 Task: Start in the project CometTech the sprint 'Code Cowboys', with a duration of 2 weeks. Start in the project CometTech the sprint 'Code Cowboys', with a duration of 1 week. Start in the project CometTech the sprint 'Code Cowboys', with a duration of 3 weeks
Action: Mouse moved to (182, 50)
Screenshot: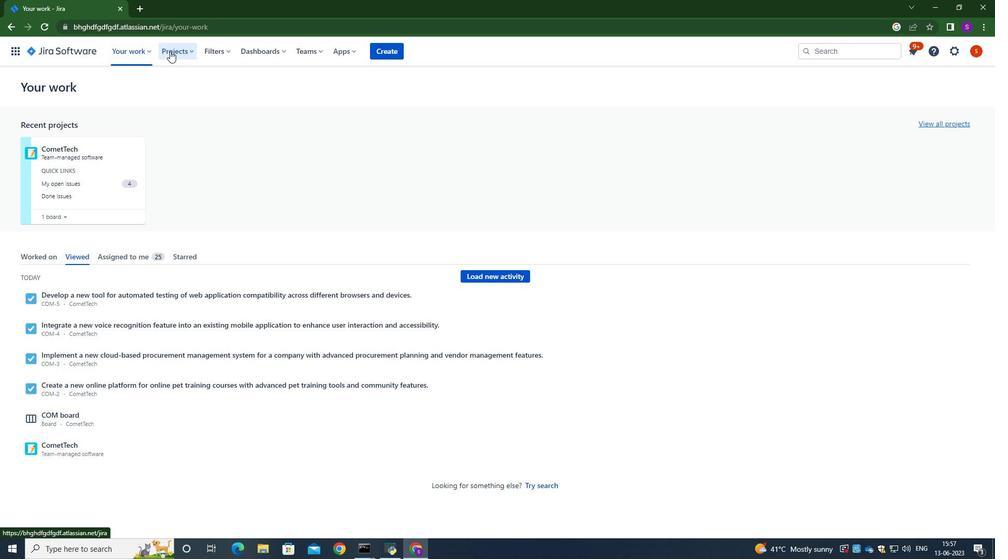 
Action: Mouse pressed left at (182, 50)
Screenshot: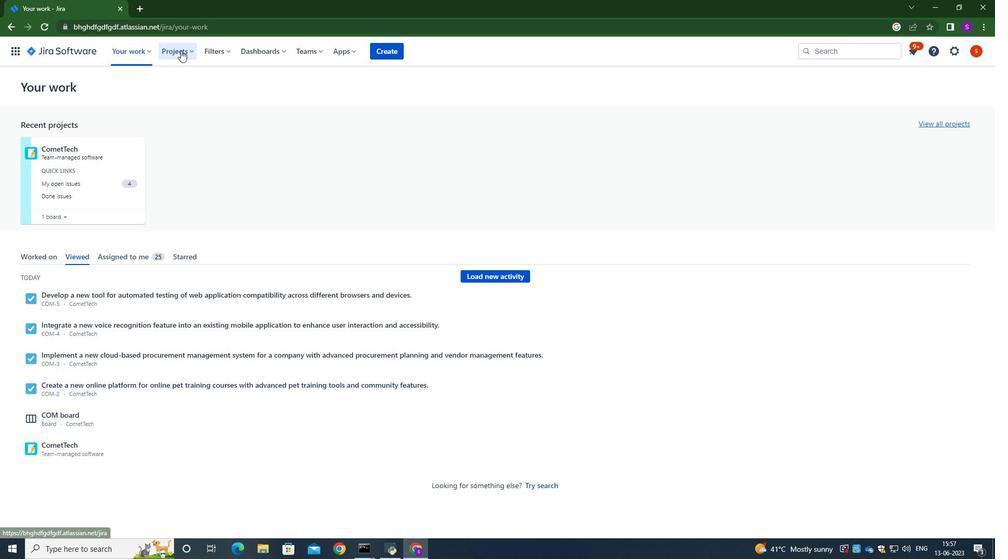 
Action: Mouse moved to (183, 99)
Screenshot: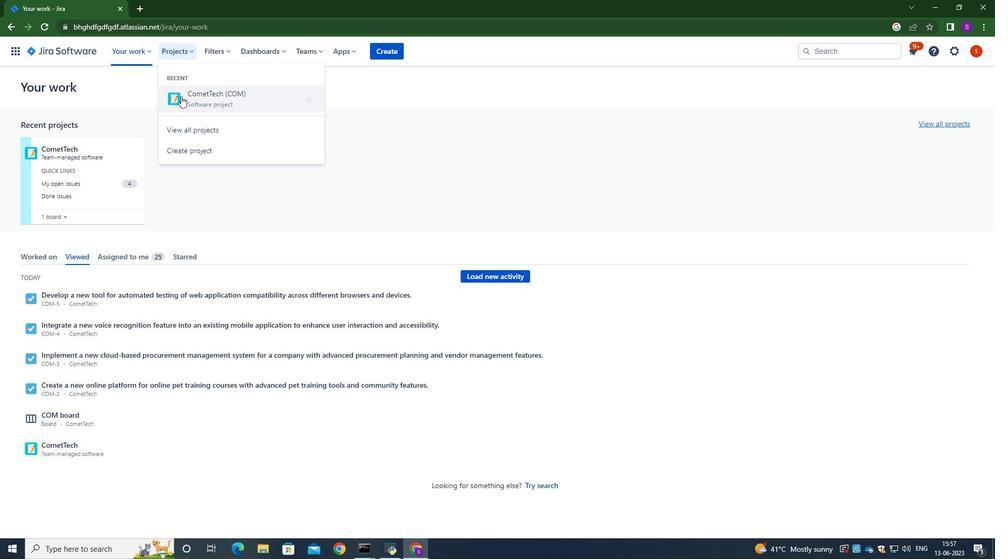 
Action: Mouse pressed left at (183, 99)
Screenshot: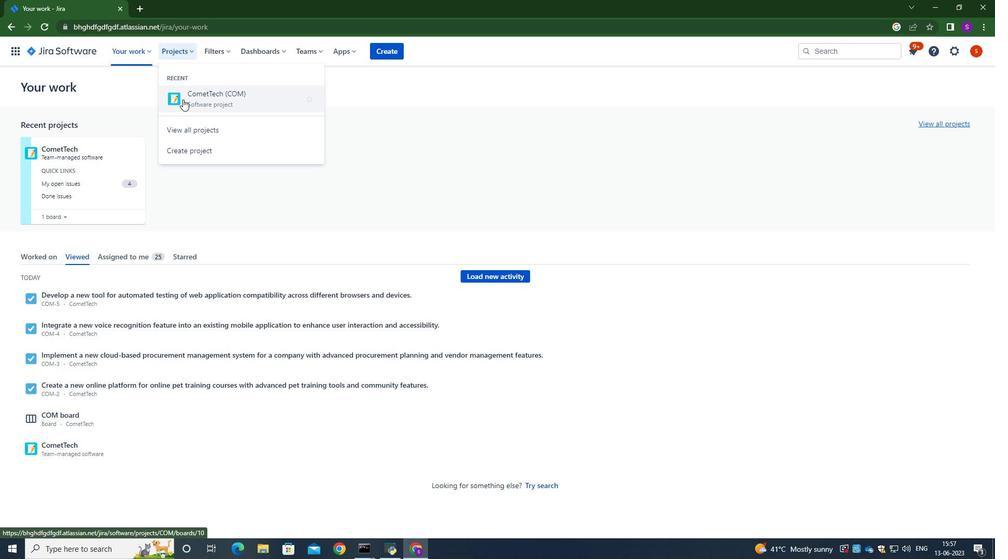 
Action: Mouse moved to (61, 155)
Screenshot: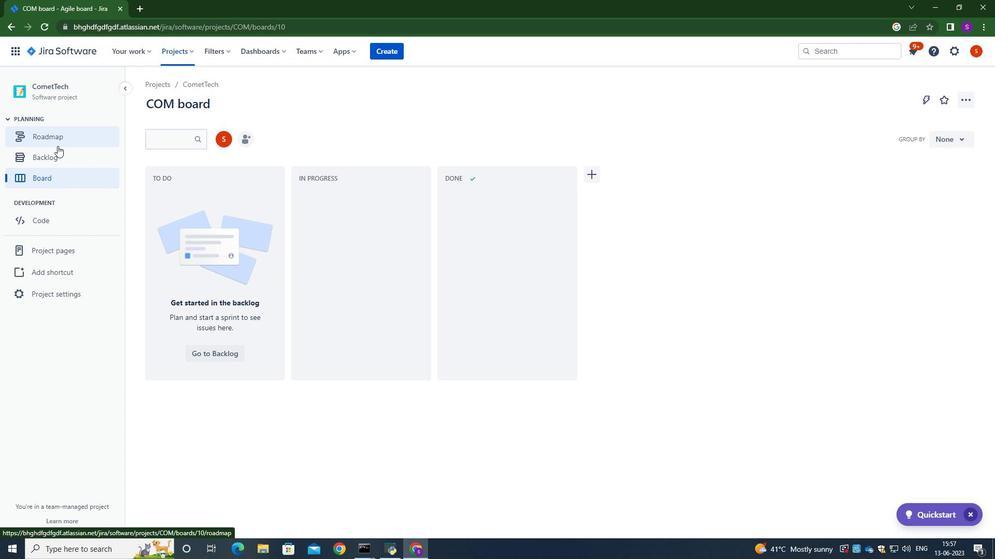 
Action: Mouse pressed left at (61, 155)
Screenshot: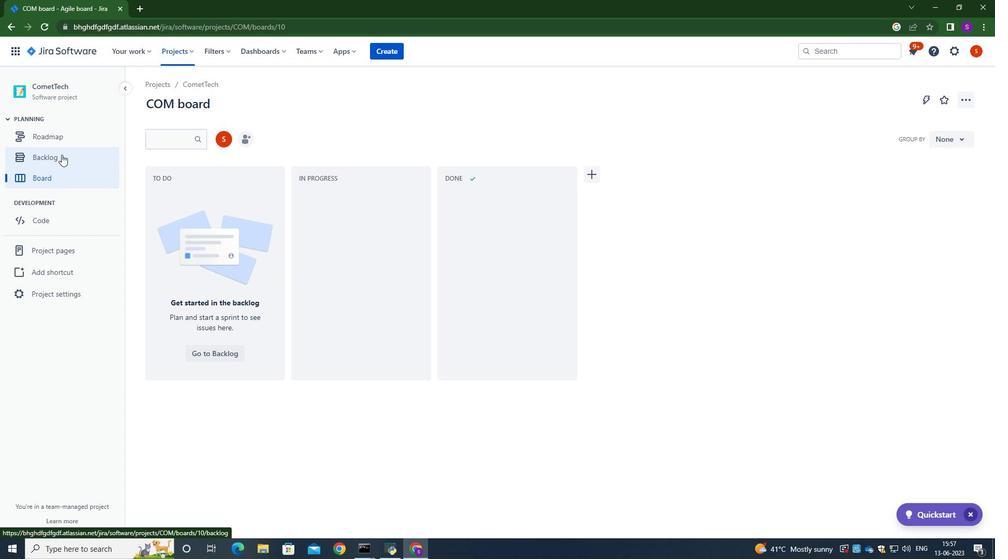 
Action: Mouse moved to (325, 178)
Screenshot: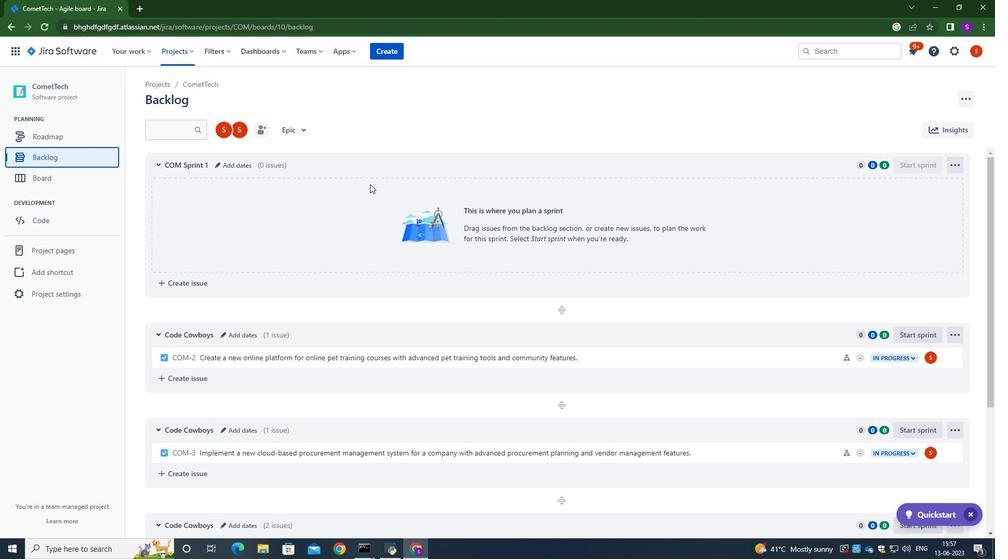 
Action: Mouse scrolled (325, 177) with delta (0, 0)
Screenshot: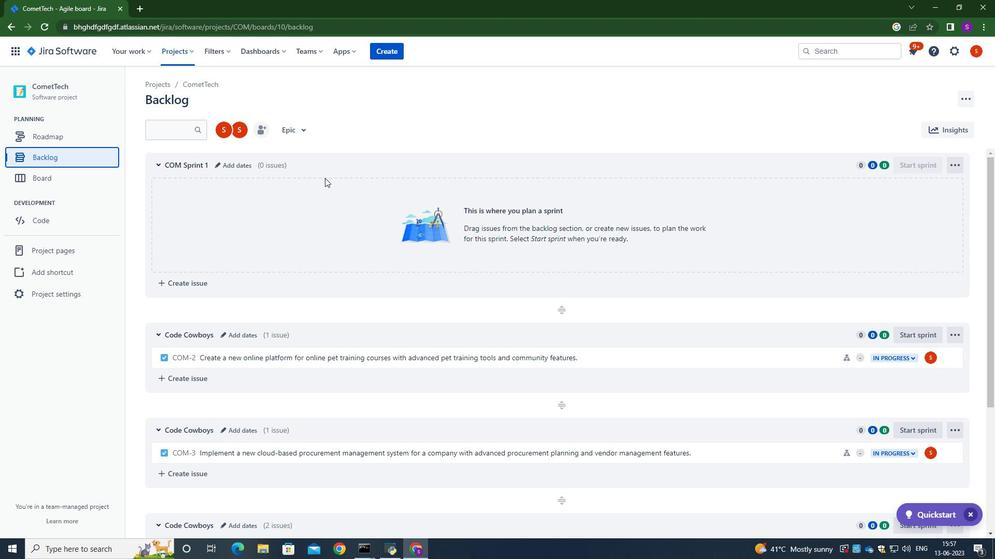 
Action: Mouse scrolled (325, 177) with delta (0, 0)
Screenshot: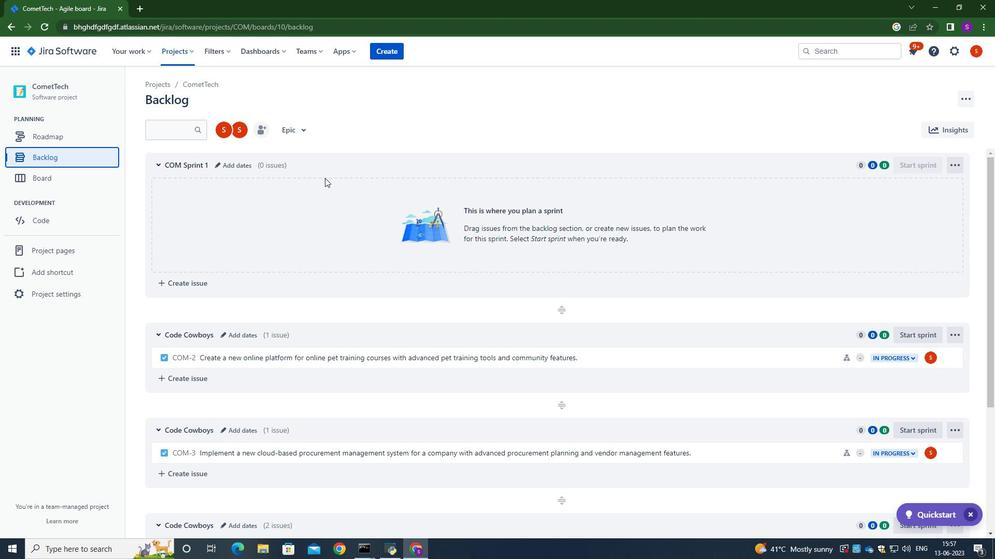 
Action: Mouse scrolled (325, 177) with delta (0, 0)
Screenshot: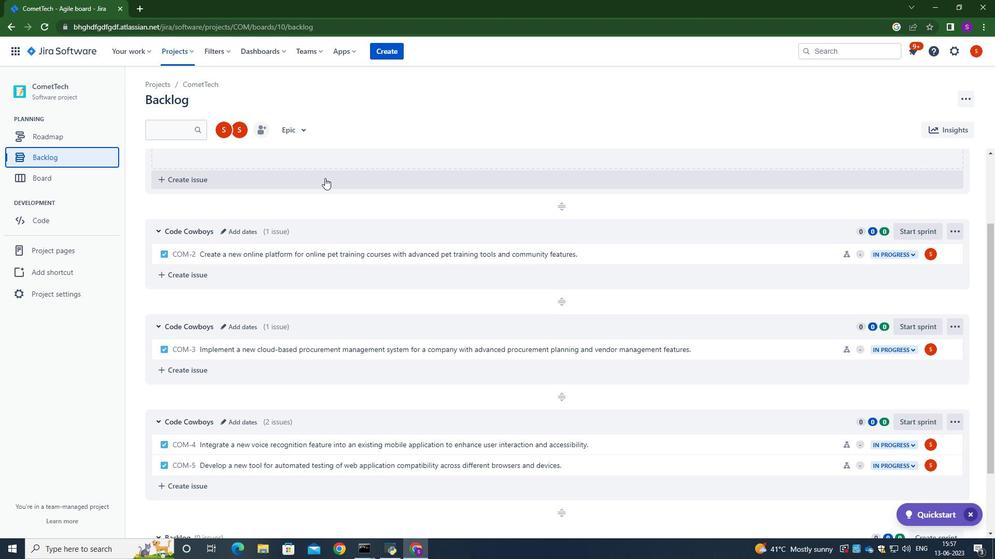 
Action: Mouse moved to (950, 183)
Screenshot: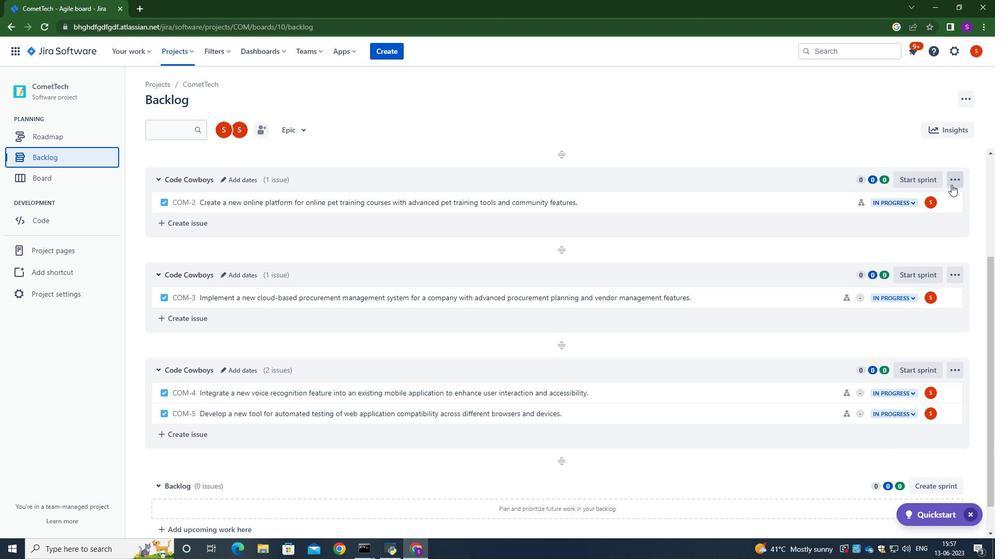
Action: Mouse pressed left at (950, 183)
Screenshot: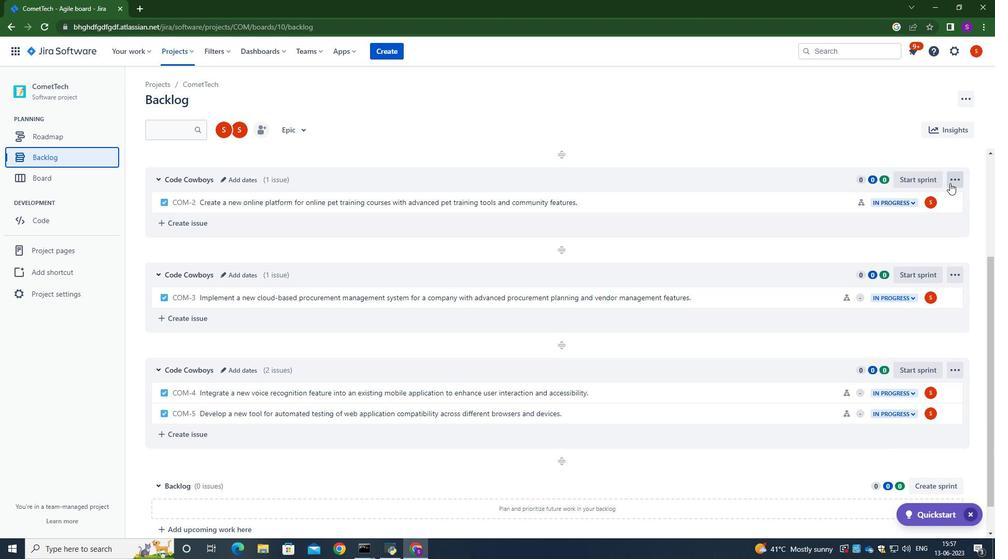 
Action: Mouse moved to (929, 245)
Screenshot: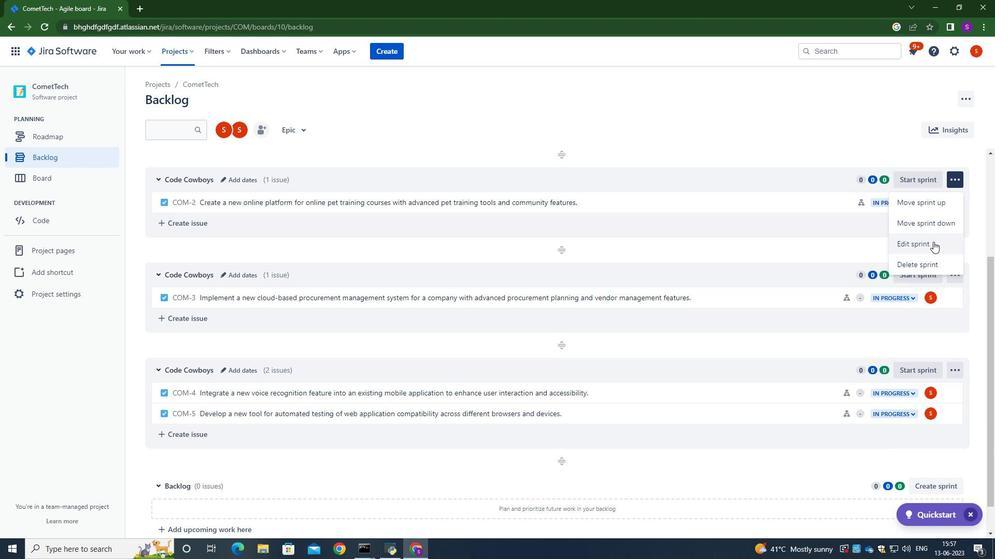 
Action: Mouse pressed left at (929, 245)
Screenshot: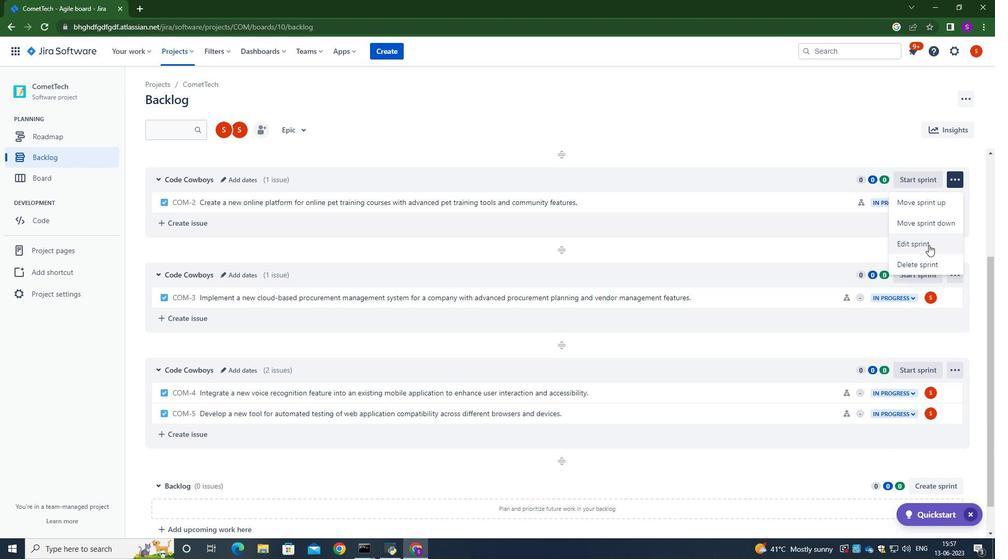 
Action: Mouse moved to (432, 166)
Screenshot: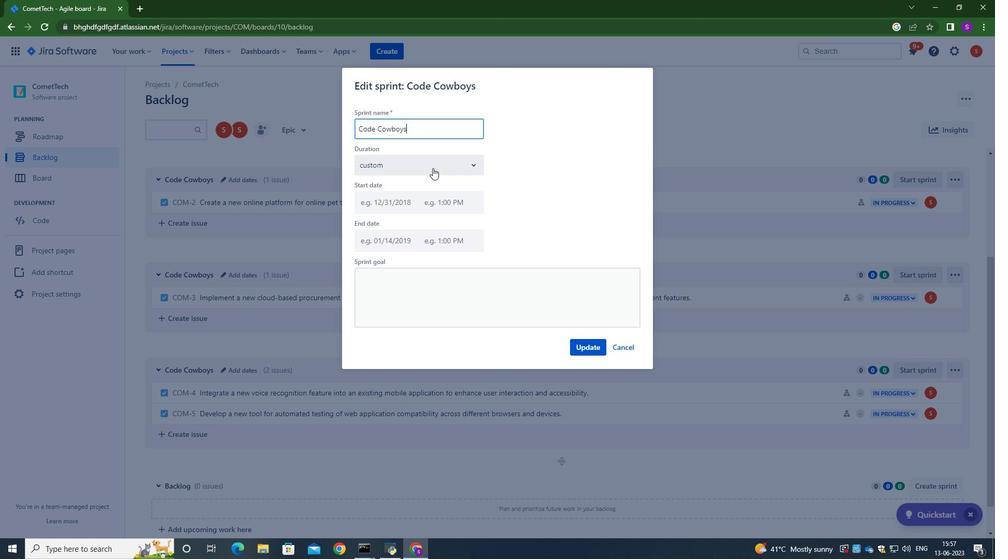 
Action: Mouse pressed left at (432, 166)
Screenshot: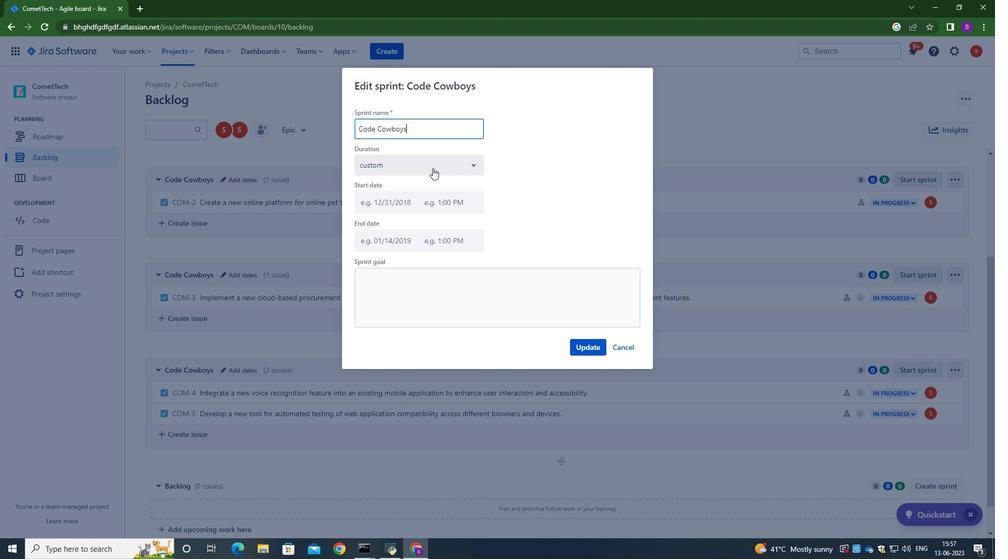
Action: Mouse moved to (422, 203)
Screenshot: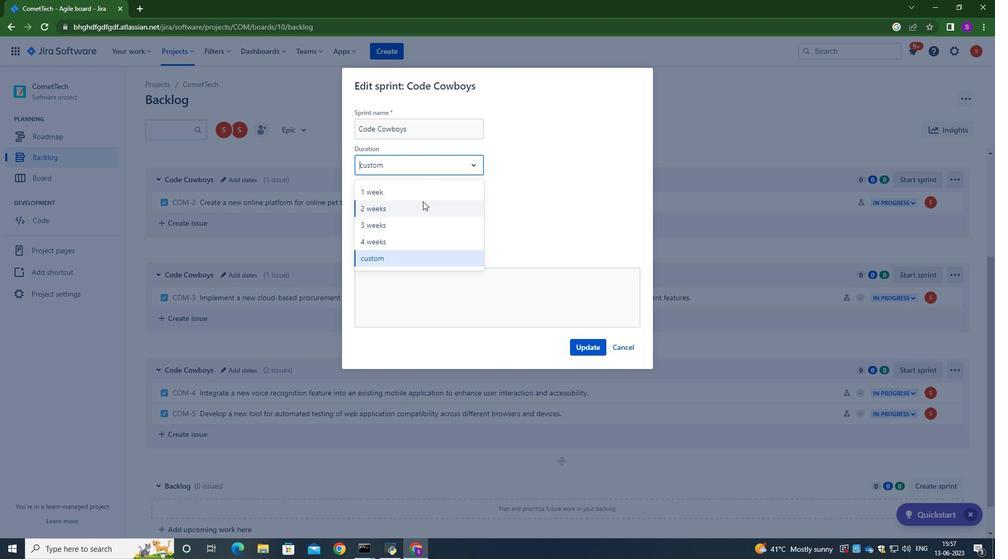 
Action: Mouse pressed left at (422, 203)
Screenshot: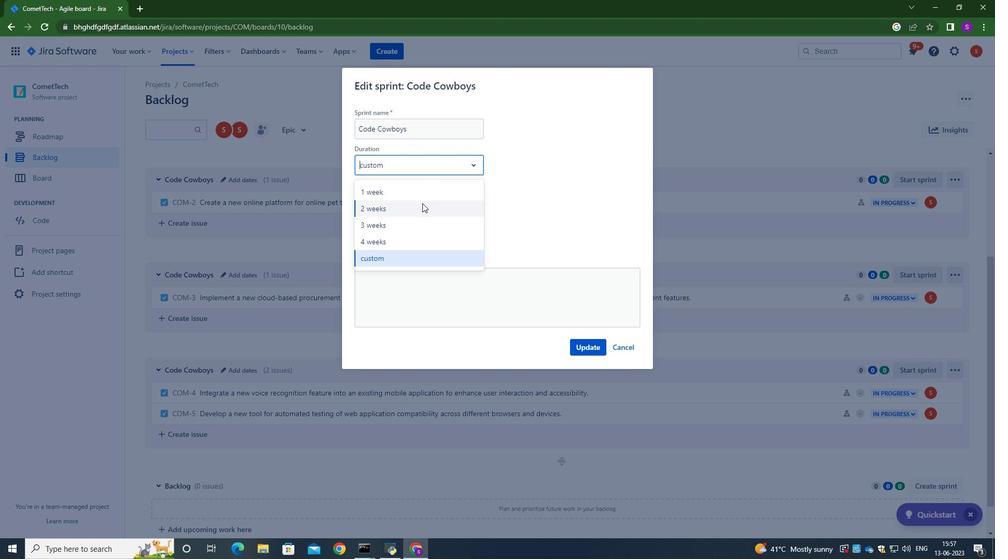 
Action: Mouse moved to (592, 347)
Screenshot: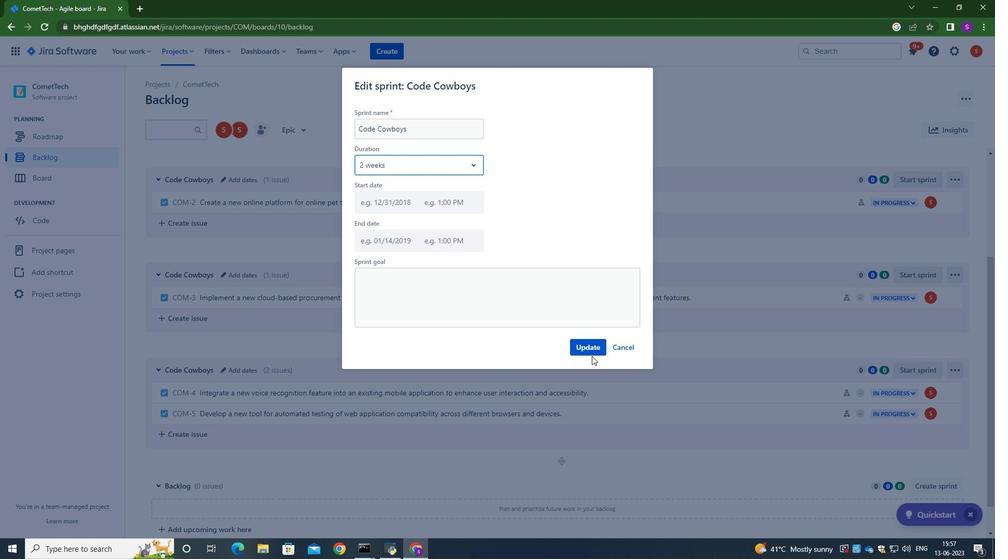 
Action: Mouse pressed left at (592, 347)
Screenshot: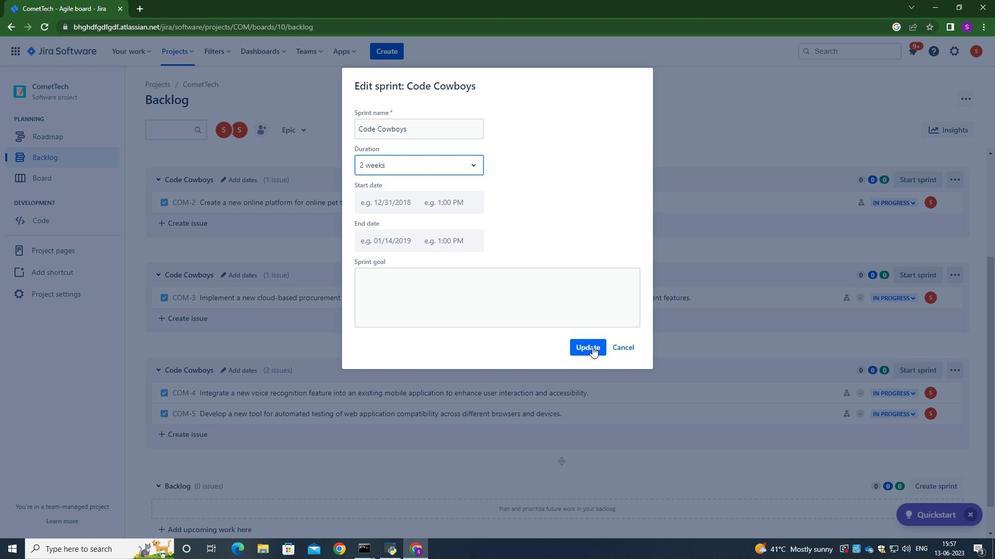 
Action: Mouse moved to (710, 232)
Screenshot: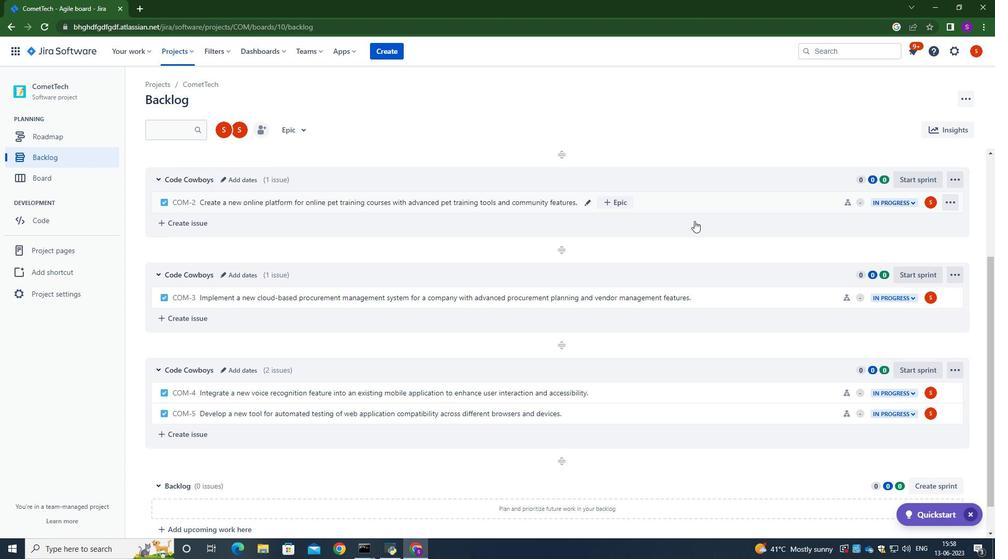 
Action: Mouse scrolled (710, 231) with delta (0, 0)
Screenshot: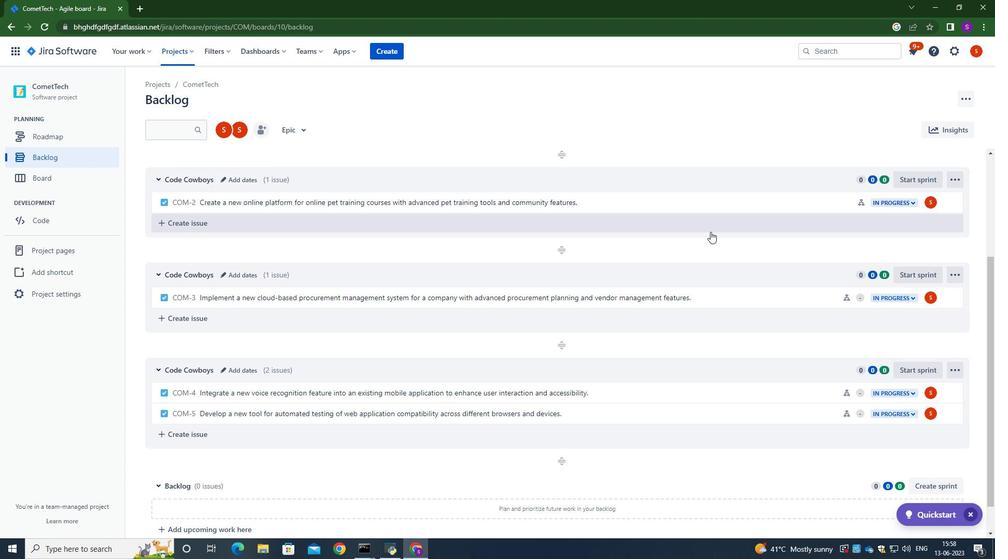 
Action: Mouse scrolled (710, 231) with delta (0, 0)
Screenshot: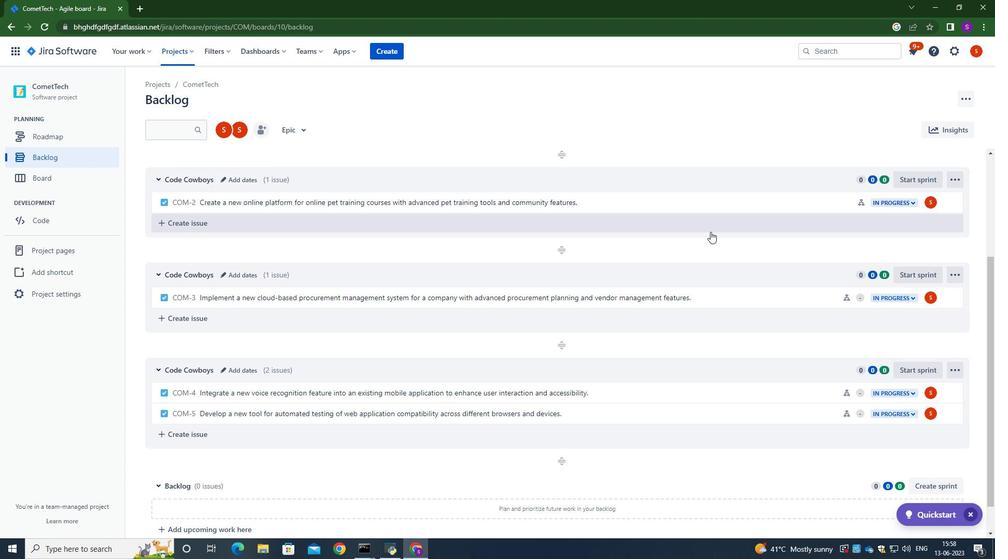 
Action: Mouse moved to (953, 243)
Screenshot: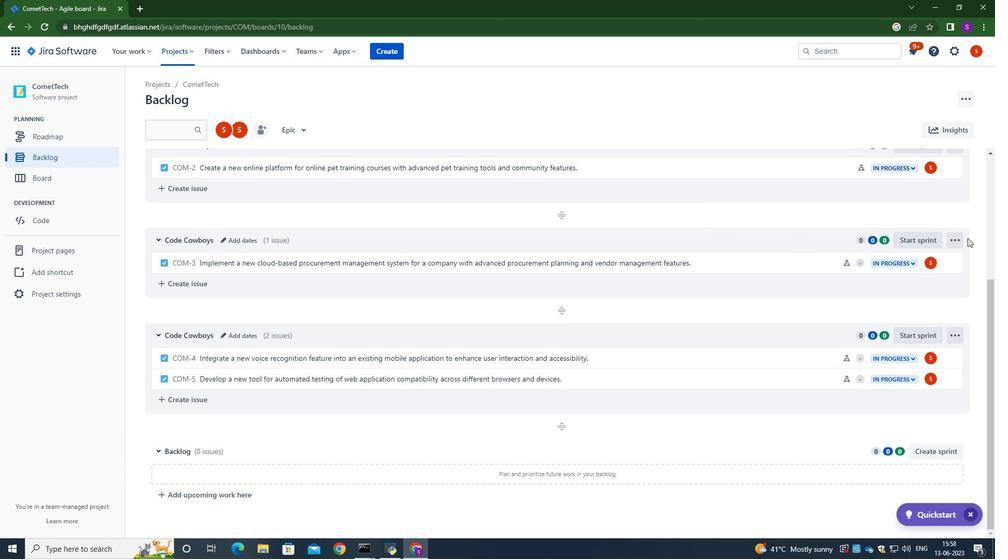 
Action: Mouse pressed left at (953, 243)
Screenshot: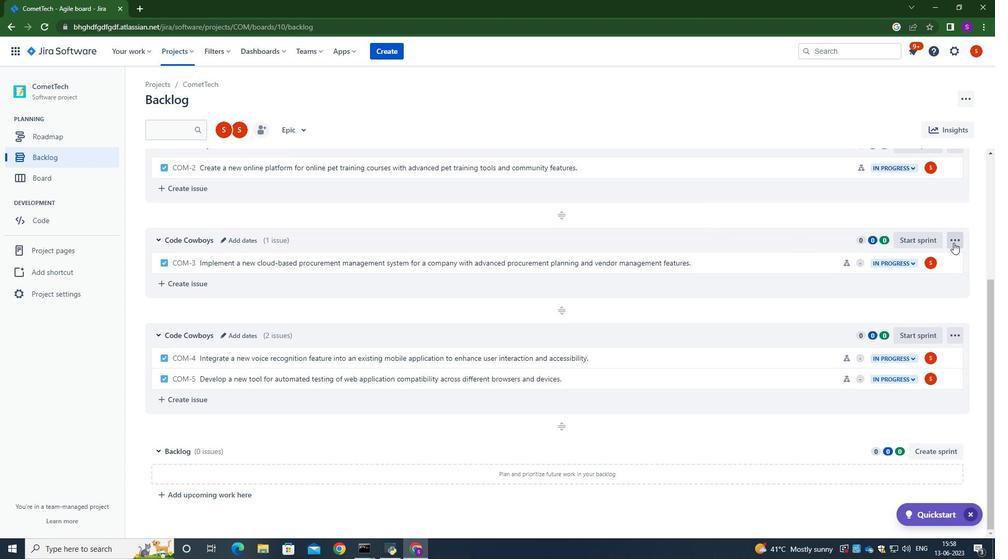 
Action: Mouse moved to (844, 208)
Screenshot: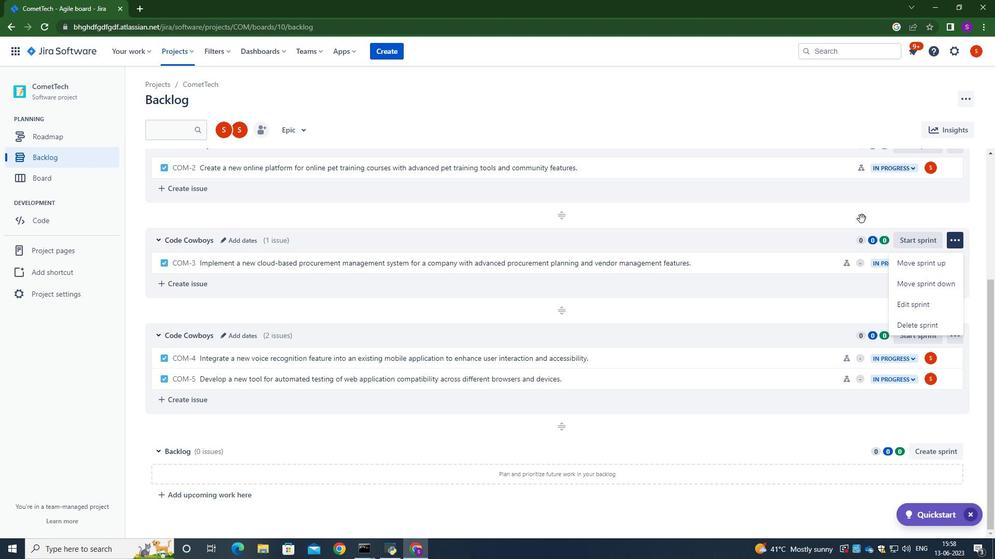 
Action: Mouse pressed left at (844, 208)
Screenshot: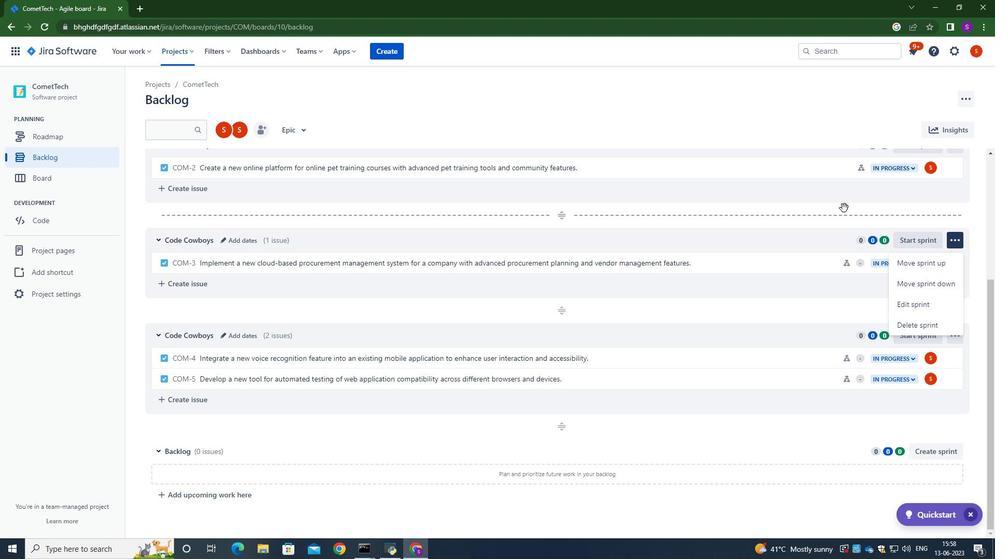 
Action: Mouse moved to (905, 207)
Screenshot: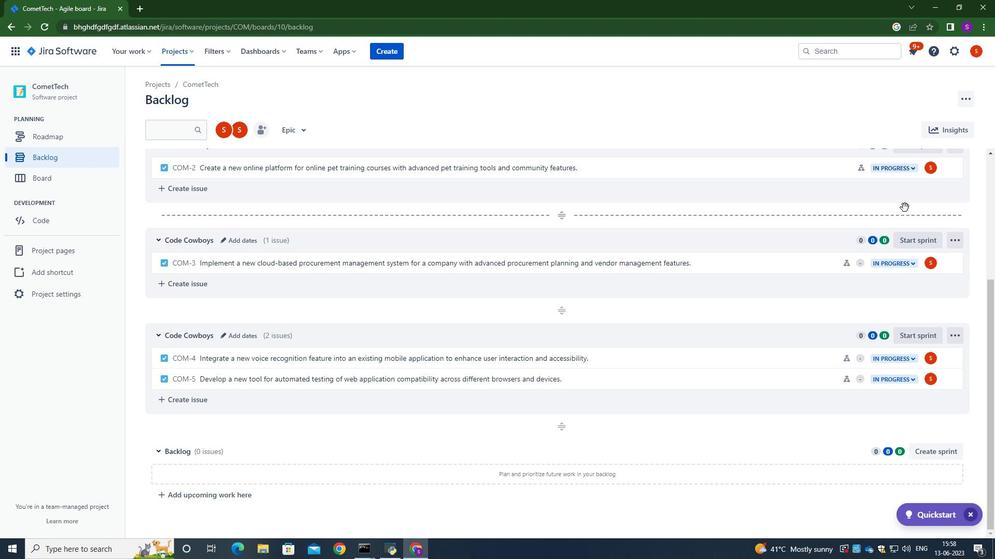 
Action: Mouse scrolled (905, 208) with delta (0, 0)
Screenshot: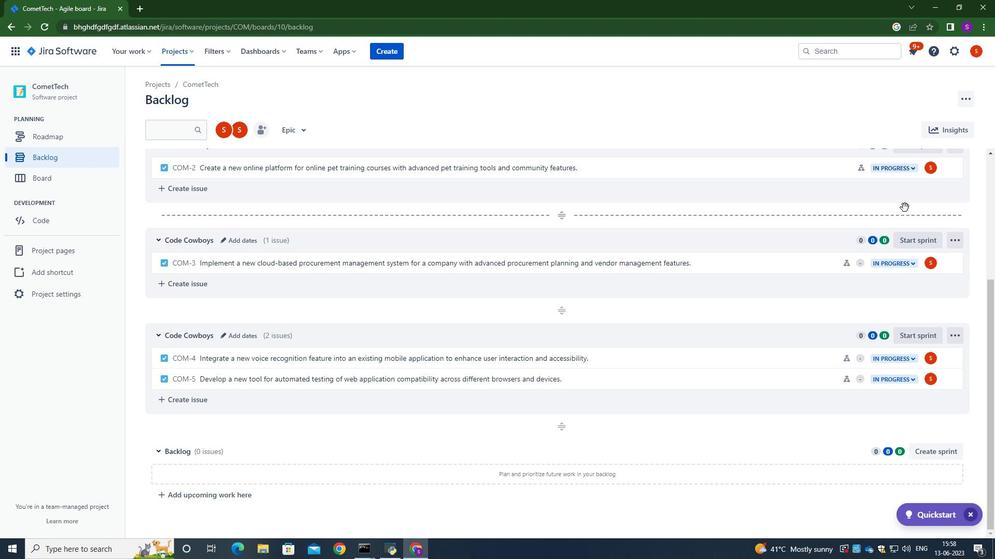 
Action: Mouse scrolled (905, 208) with delta (0, 0)
Screenshot: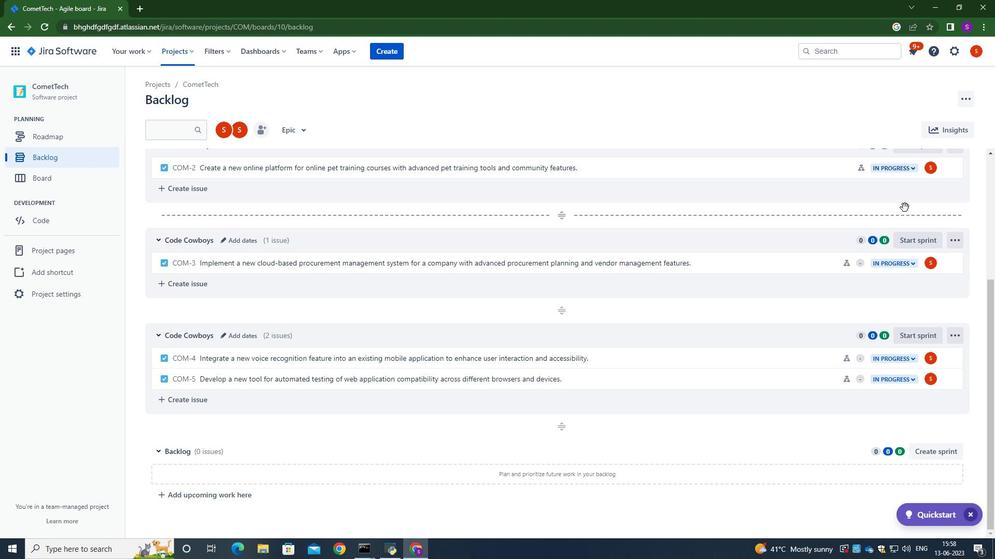 
Action: Mouse scrolled (905, 208) with delta (0, 0)
Screenshot: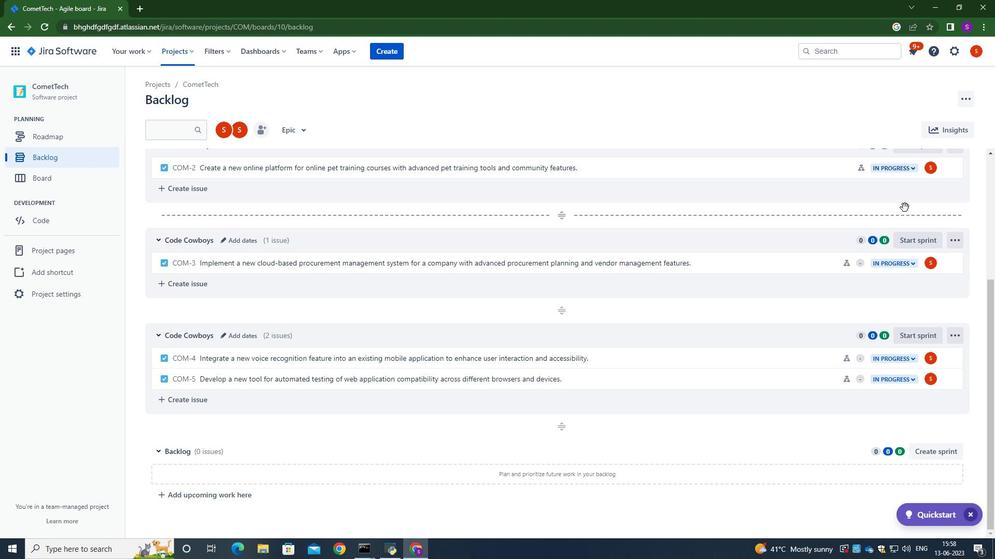 
Action: Mouse moved to (955, 300)
Screenshot: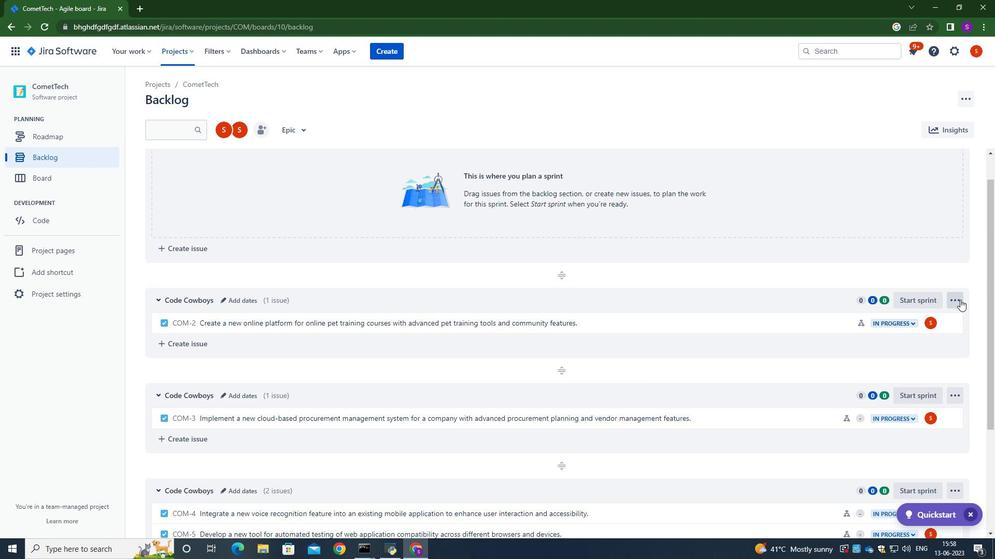 
Action: Mouse pressed left at (955, 300)
Screenshot: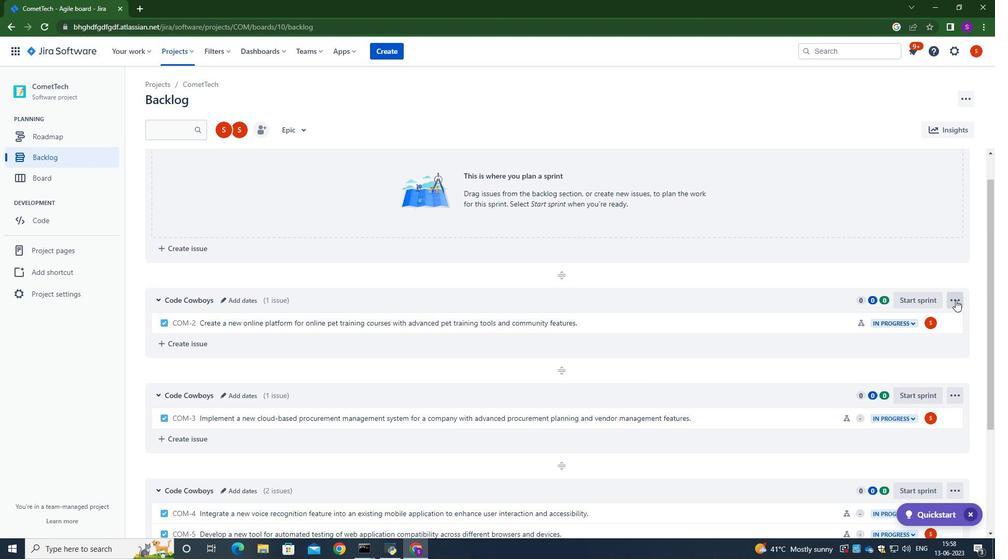 
Action: Mouse moved to (924, 368)
Screenshot: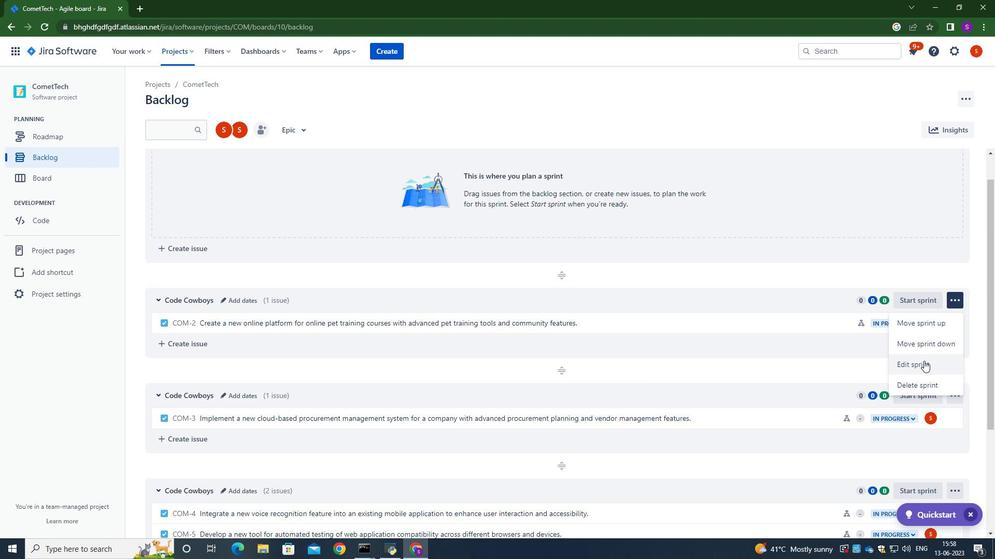 
Action: Mouse pressed left at (924, 368)
Screenshot: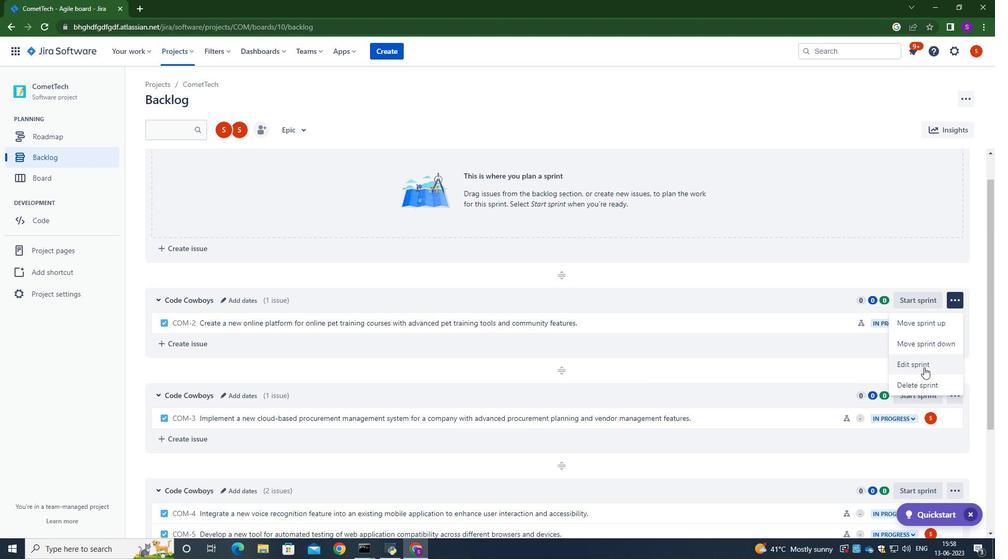 
Action: Mouse moved to (412, 165)
Screenshot: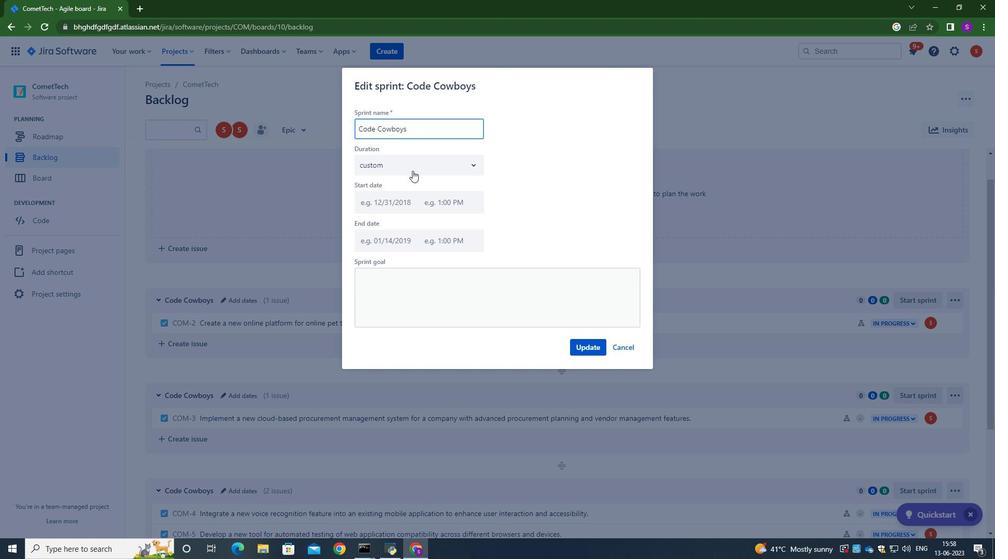 
Action: Mouse pressed left at (412, 165)
Screenshot: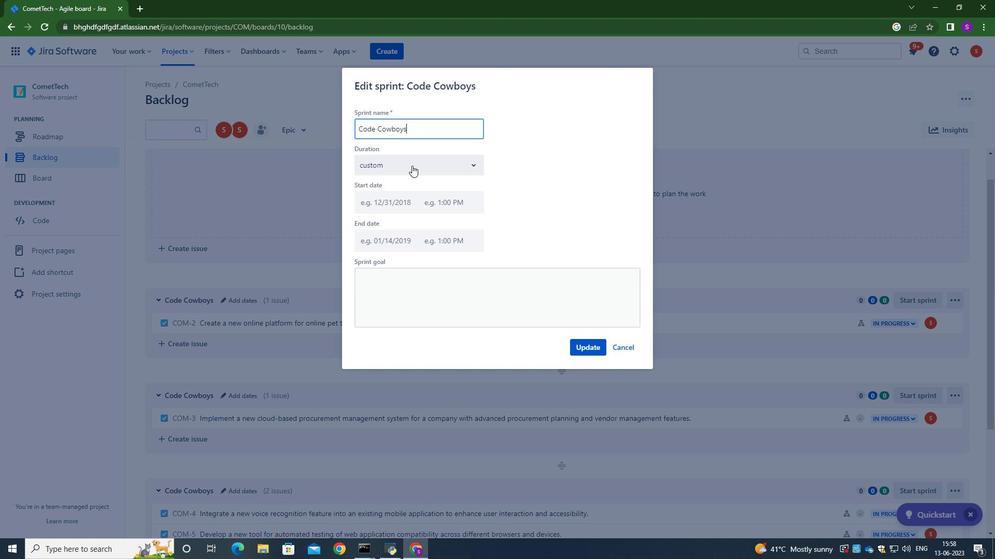 
Action: Mouse moved to (390, 208)
Screenshot: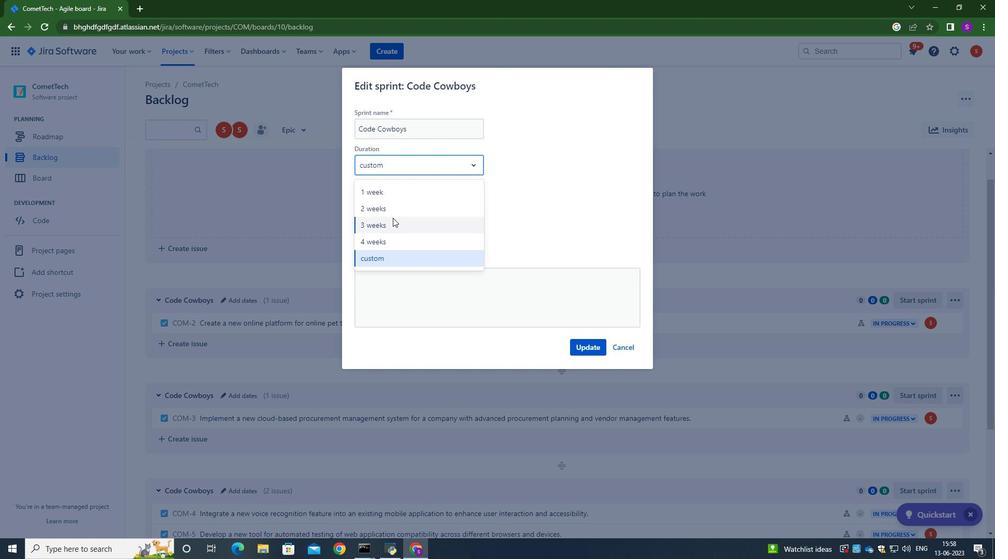 
Action: Mouse pressed left at (390, 208)
Screenshot: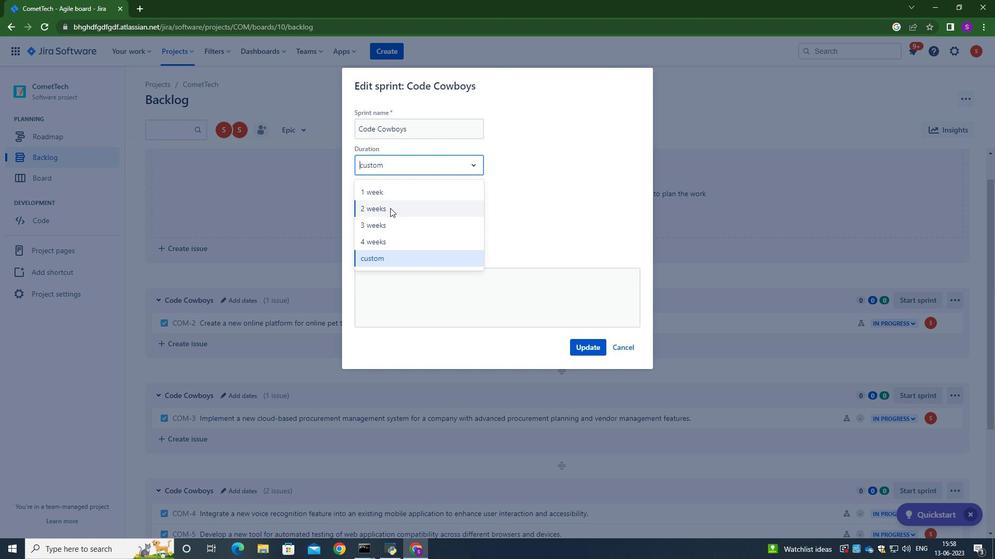 
Action: Mouse moved to (583, 348)
Screenshot: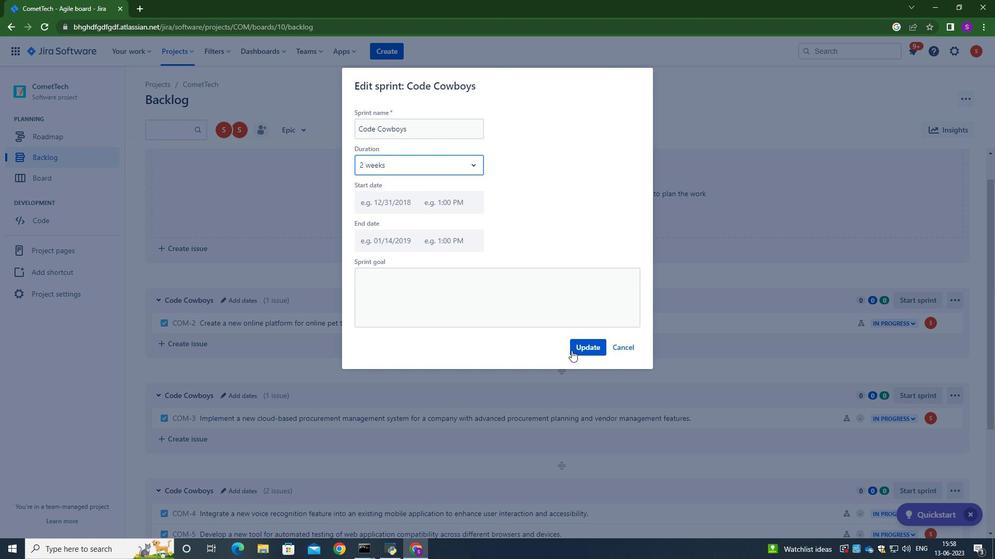 
Action: Mouse pressed left at (583, 348)
Screenshot: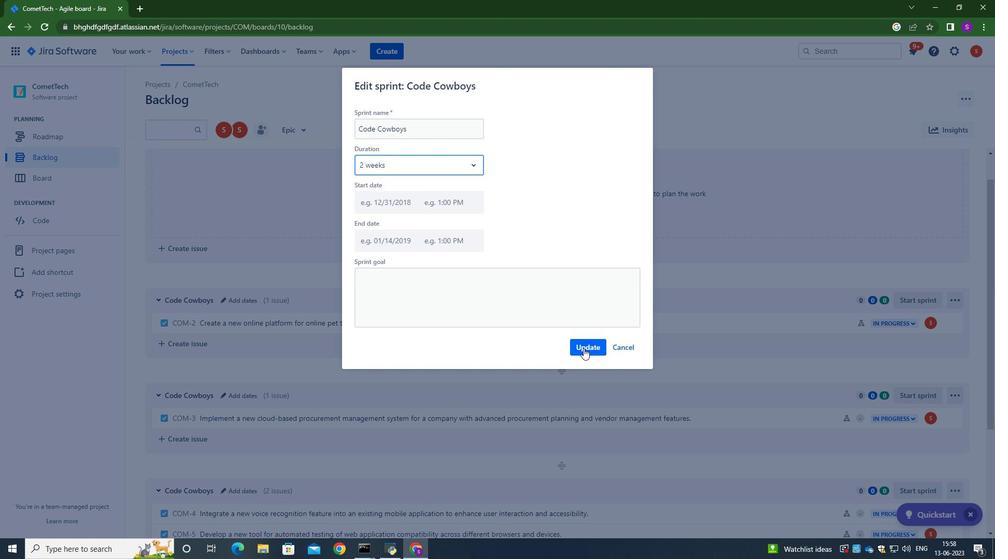 
Action: Mouse moved to (857, 341)
Screenshot: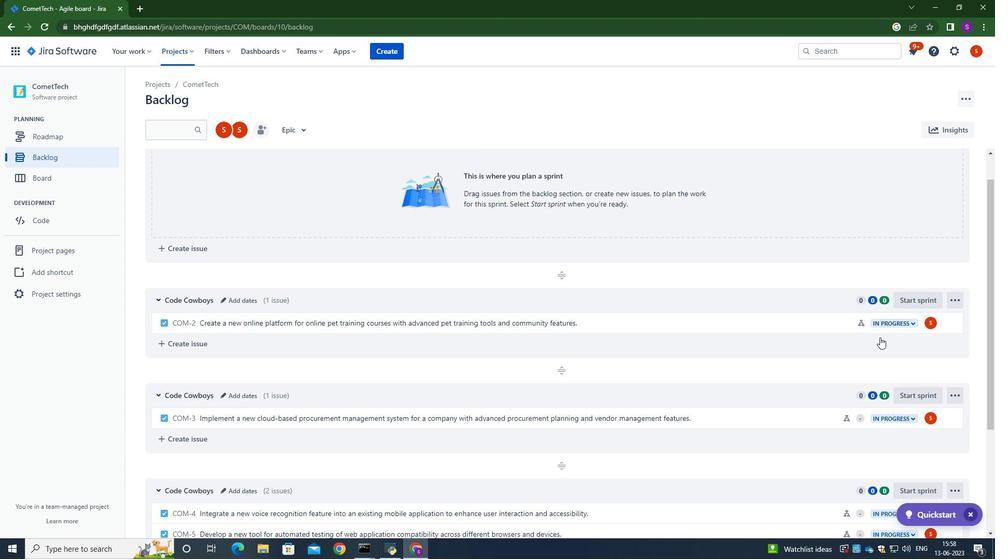 
Action: Mouse scrolled (857, 341) with delta (0, 0)
Screenshot: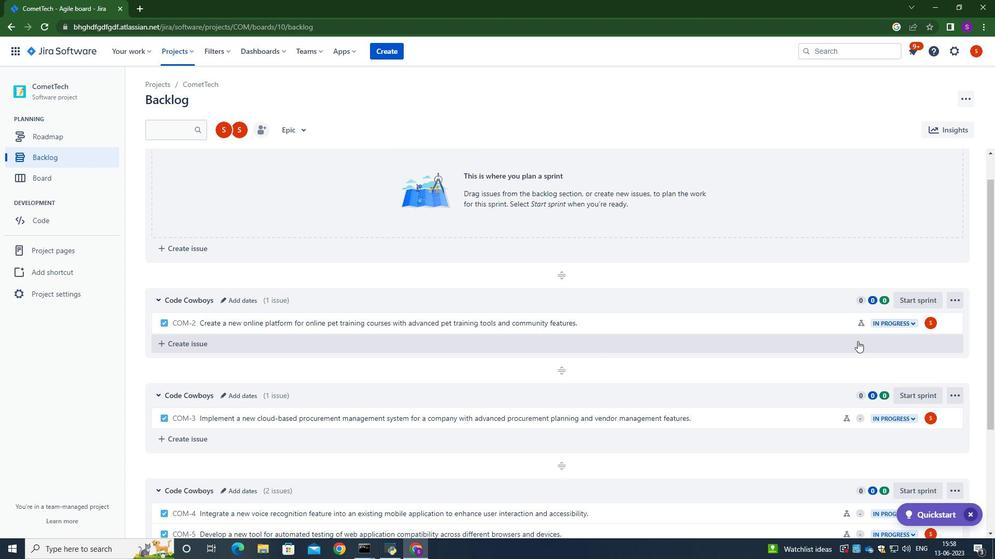 
Action: Mouse scrolled (857, 341) with delta (0, 0)
Screenshot: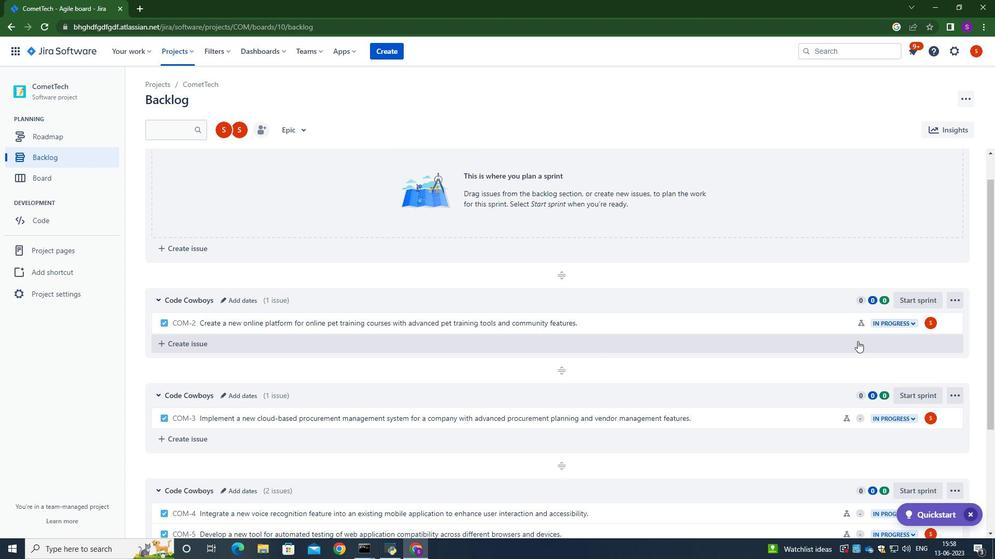 
Action: Mouse scrolled (857, 341) with delta (0, 0)
Screenshot: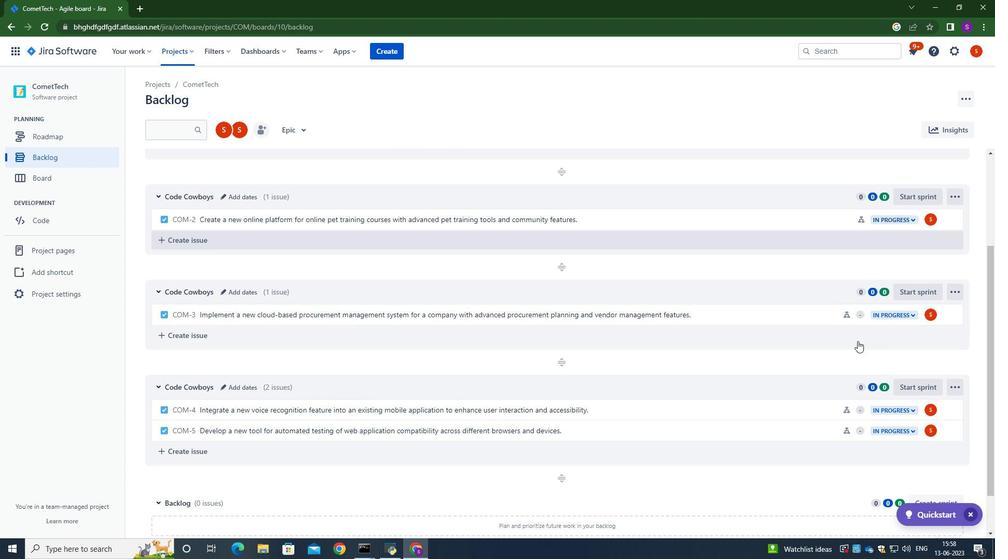 
Action: Mouse moved to (954, 245)
Screenshot: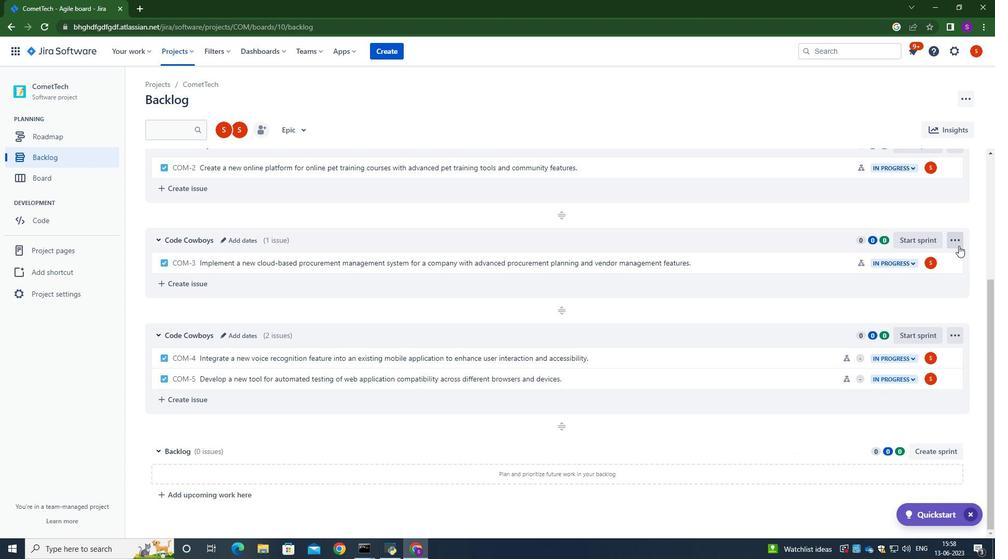 
Action: Mouse pressed left at (954, 245)
Screenshot: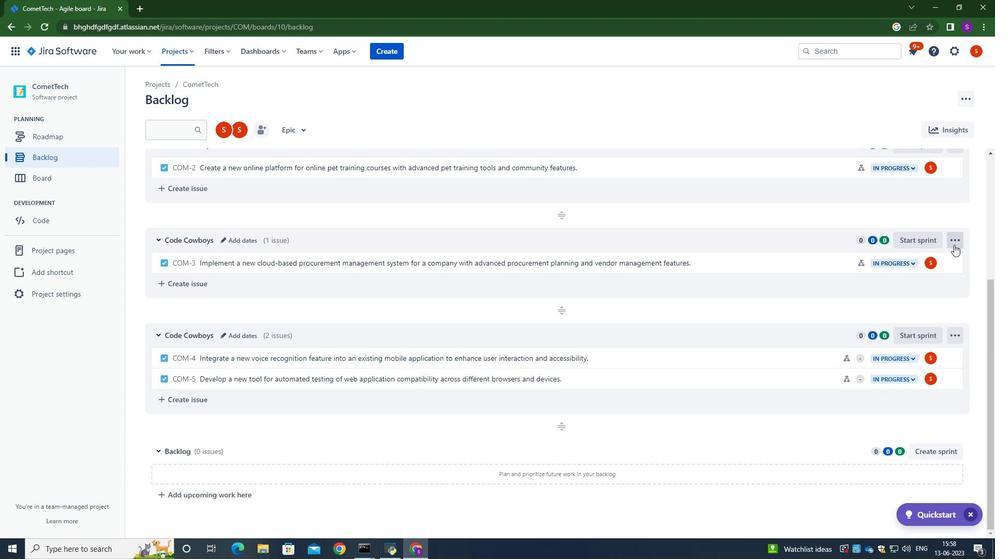 
Action: Mouse moved to (926, 305)
Screenshot: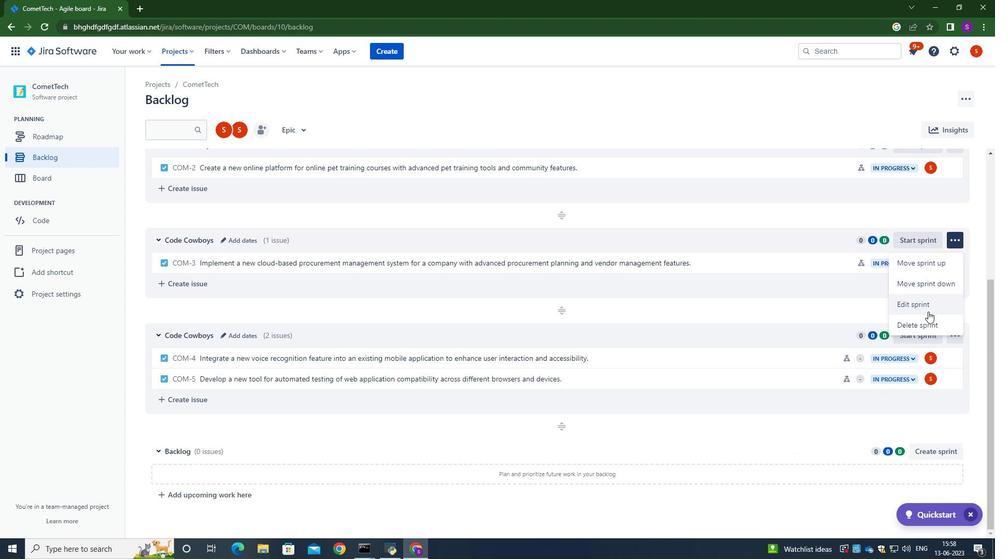 
Action: Mouse pressed left at (926, 305)
Screenshot: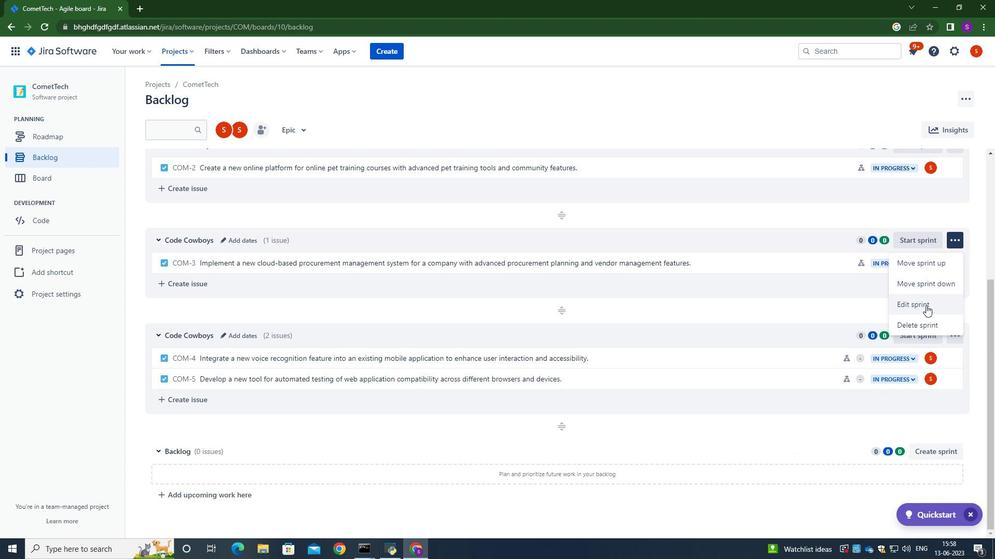 
Action: Mouse moved to (377, 163)
Screenshot: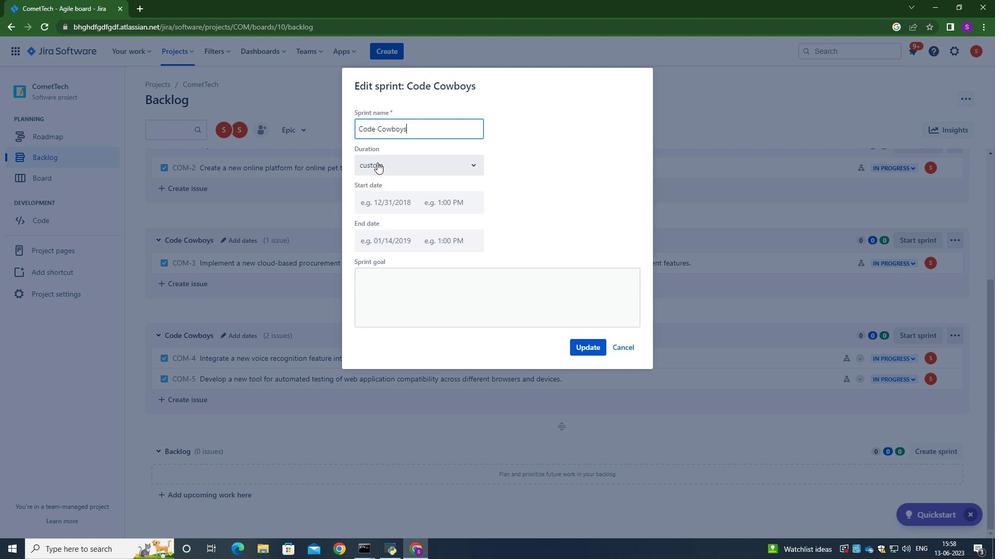 
Action: Mouse pressed left at (377, 163)
Screenshot: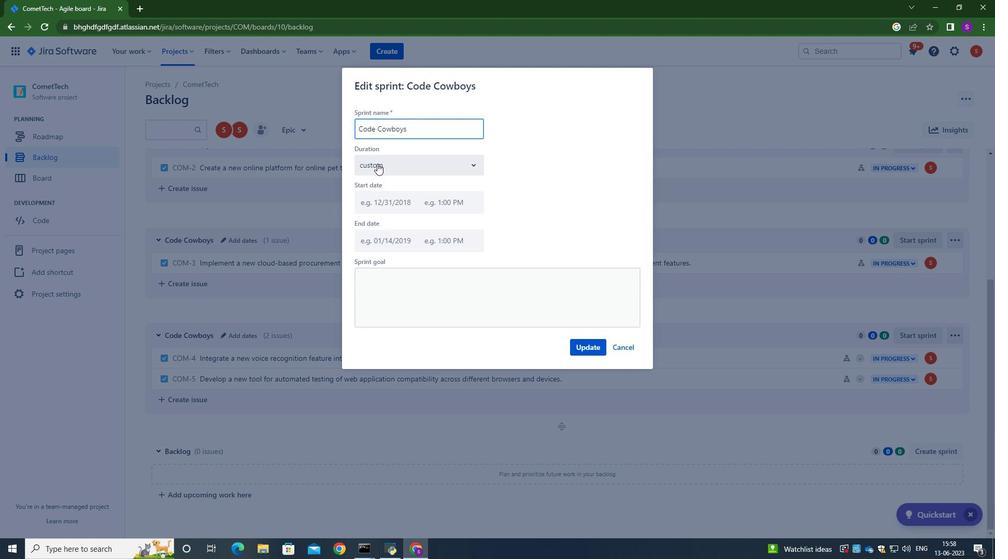 
Action: Mouse moved to (385, 195)
Screenshot: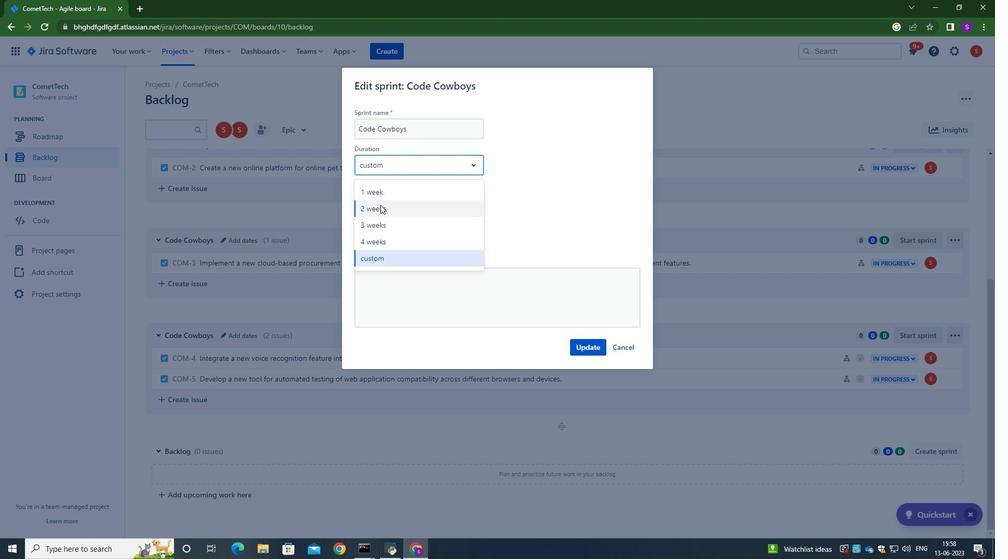 
Action: Mouse pressed left at (385, 195)
Screenshot: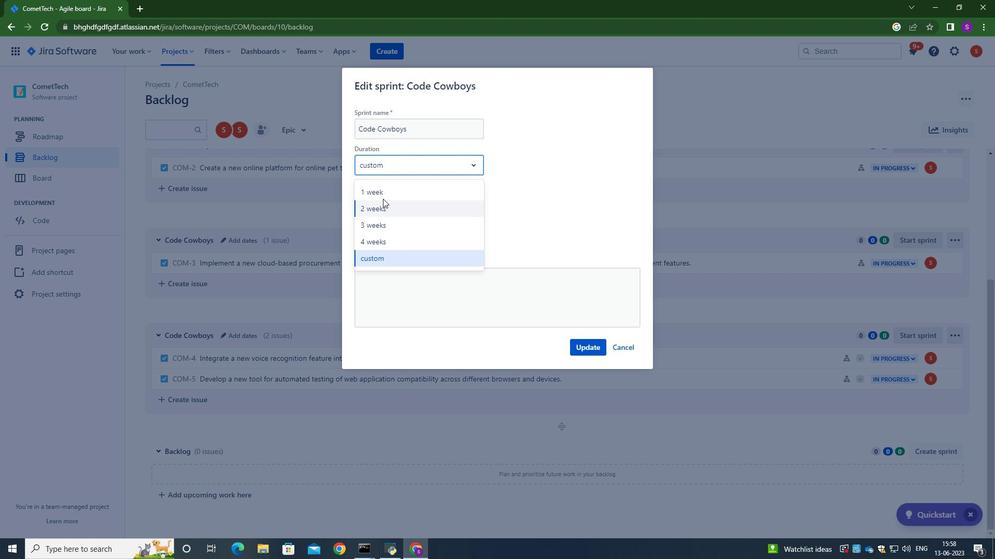 
Action: Mouse moved to (590, 351)
Screenshot: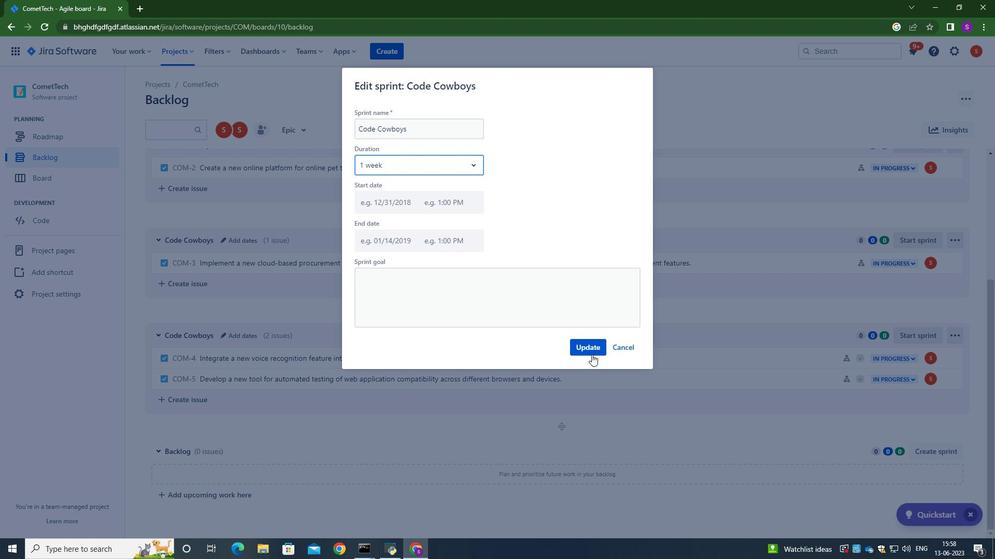 
Action: Mouse pressed left at (590, 351)
Screenshot: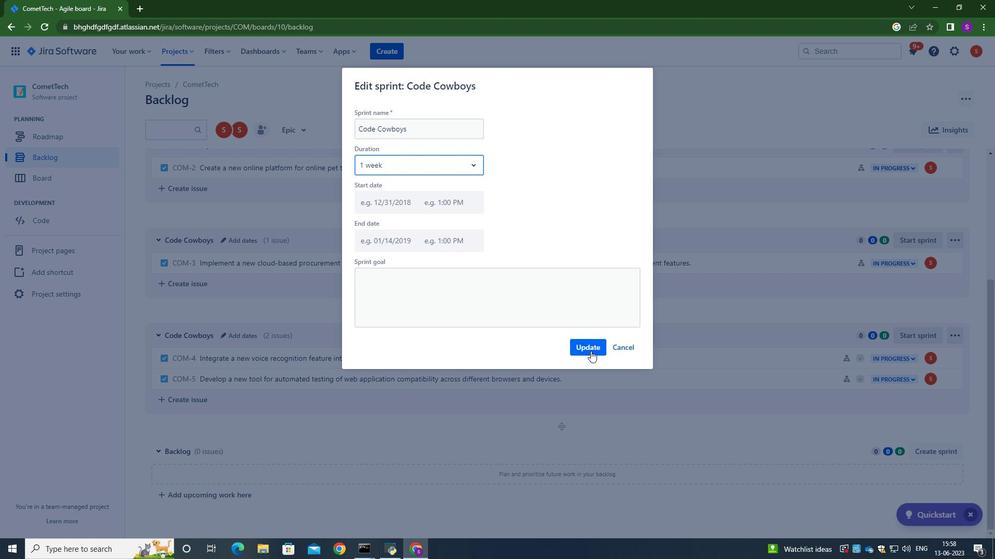 
Action: Mouse moved to (746, 285)
Screenshot: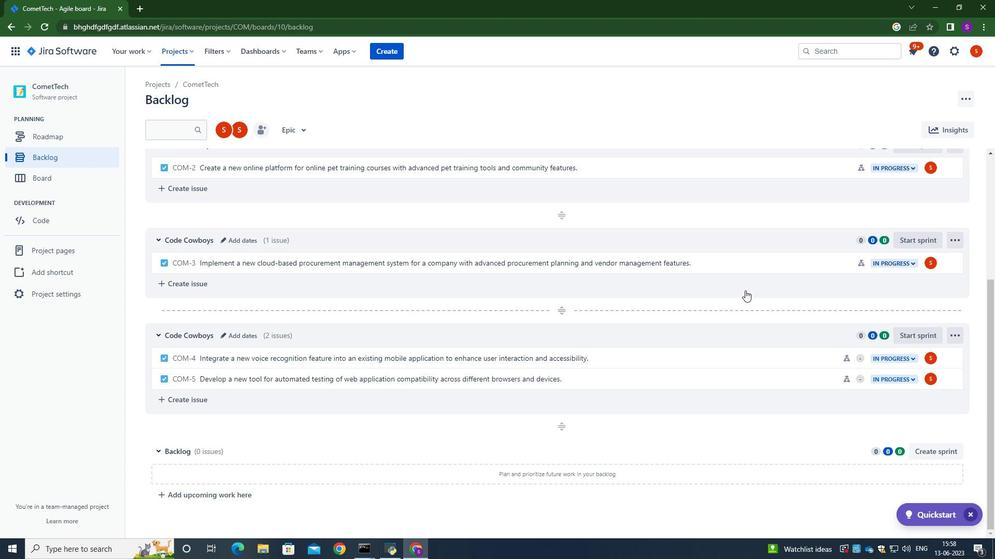 
Action: Mouse scrolled (746, 284) with delta (0, 0)
Screenshot: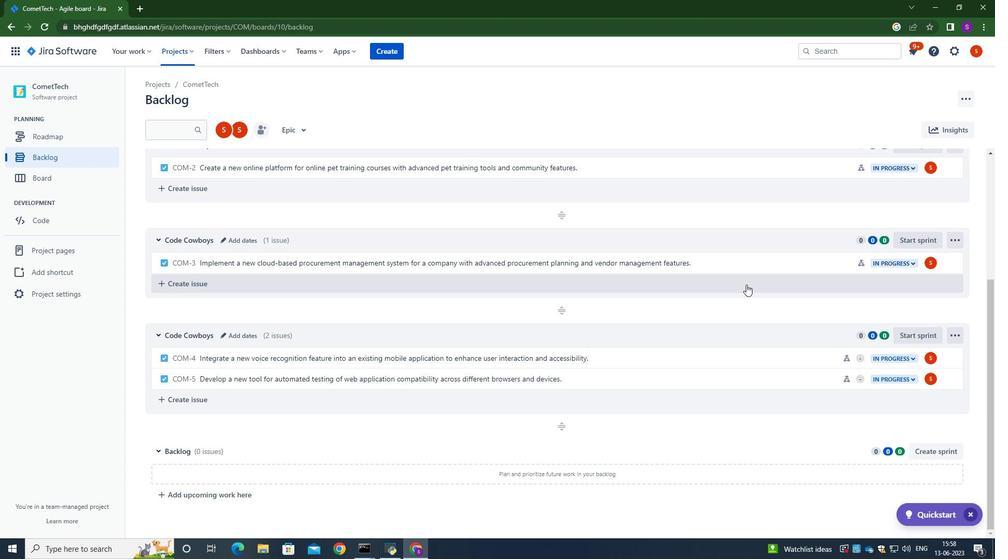 
Action: Mouse scrolled (746, 284) with delta (0, 0)
Screenshot: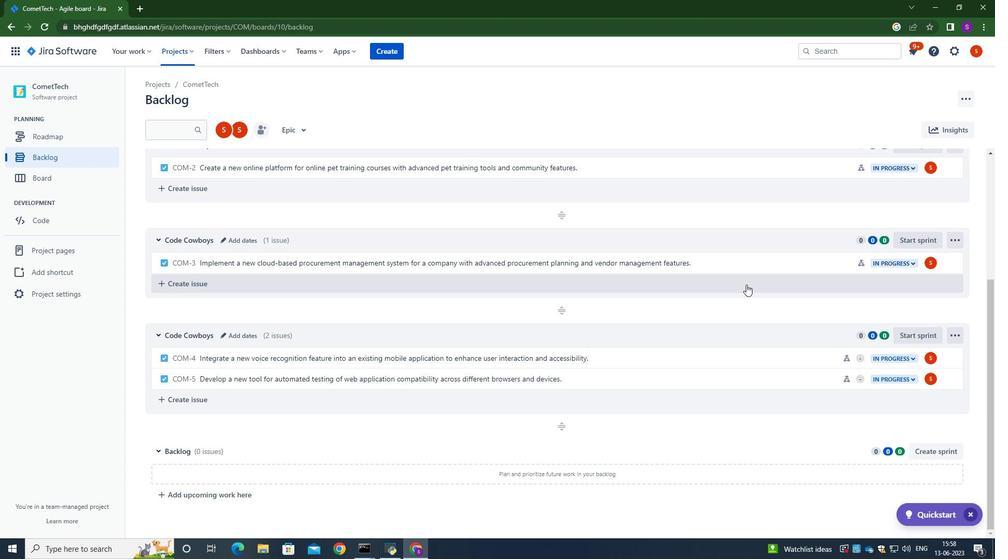 
Action: Mouse scrolled (746, 284) with delta (0, 0)
Screenshot: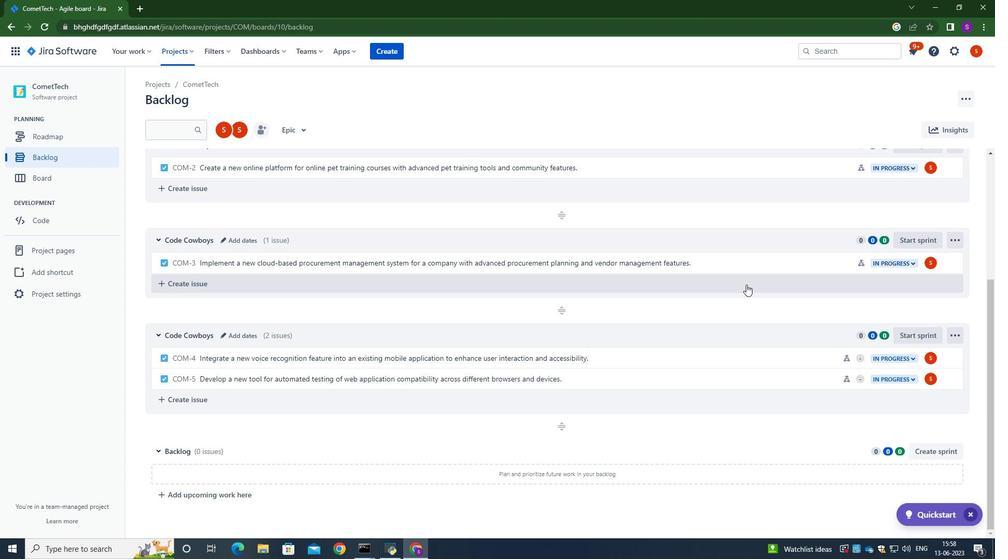 
Action: Mouse scrolled (746, 284) with delta (0, 0)
Screenshot: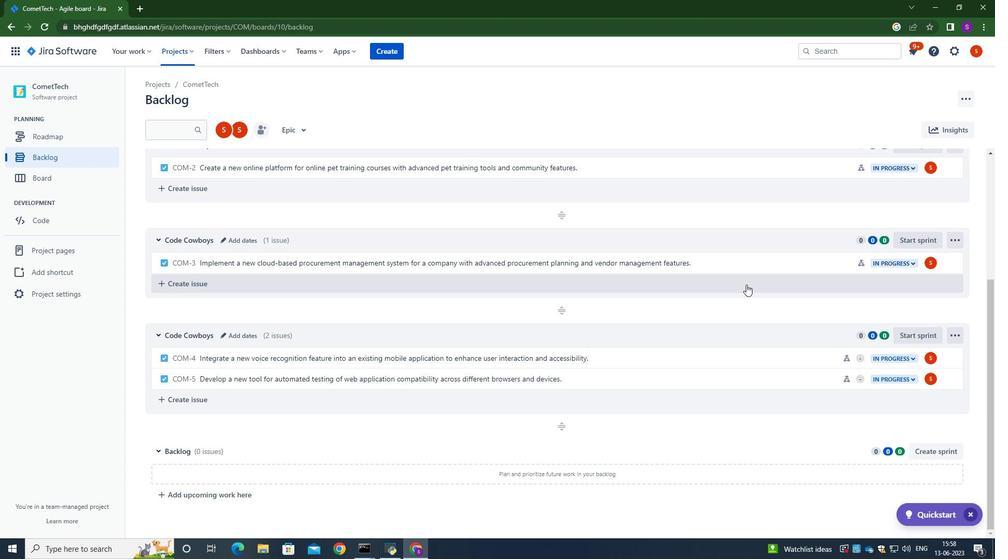 
Action: Mouse scrolled (746, 284) with delta (0, 0)
Screenshot: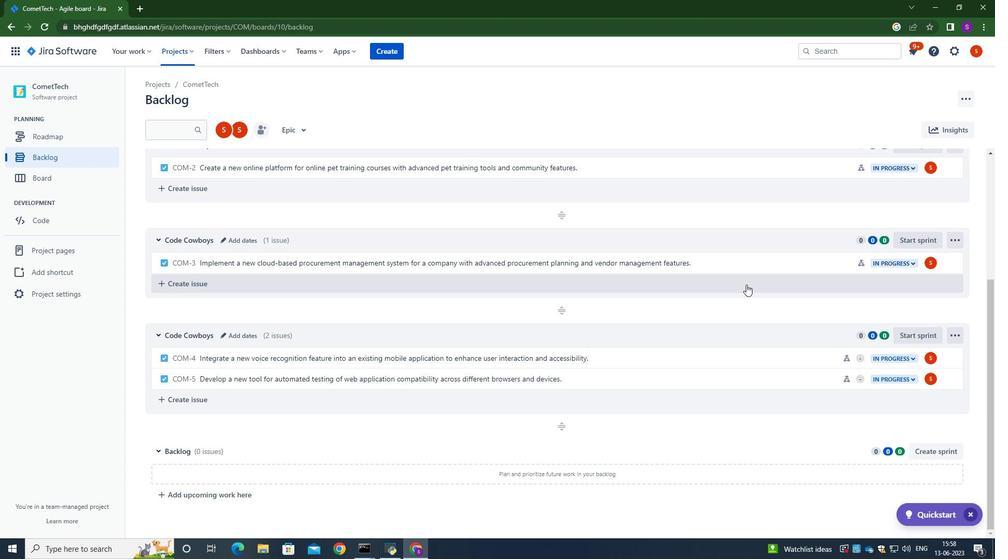 
Action: Mouse moved to (954, 333)
Screenshot: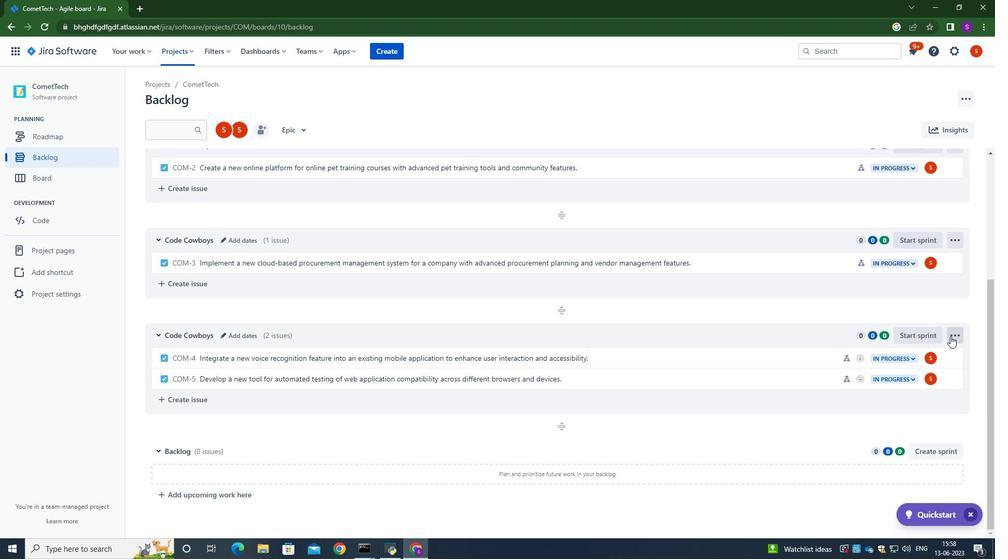
Action: Mouse pressed left at (954, 333)
Screenshot: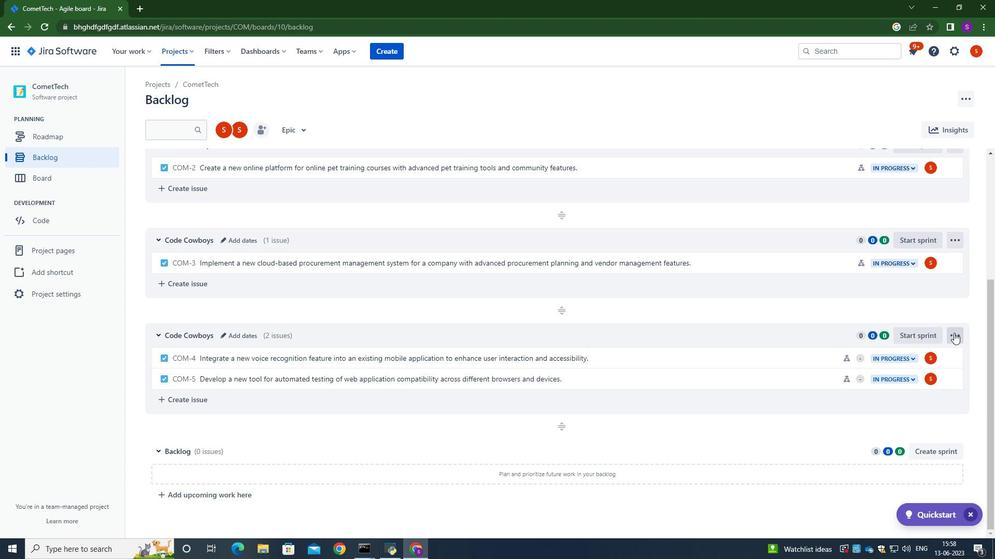 
Action: Mouse moved to (912, 384)
Screenshot: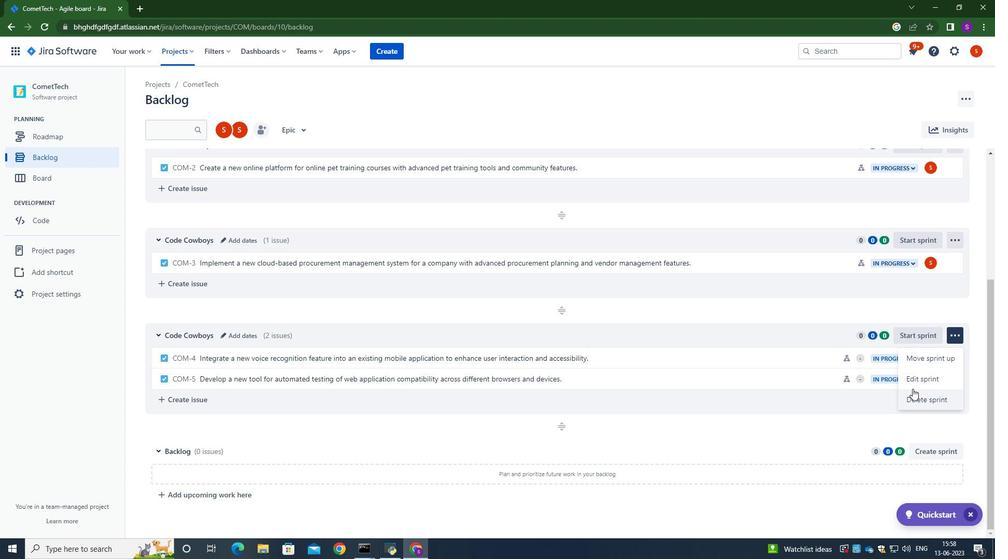 
Action: Mouse pressed left at (912, 384)
Screenshot: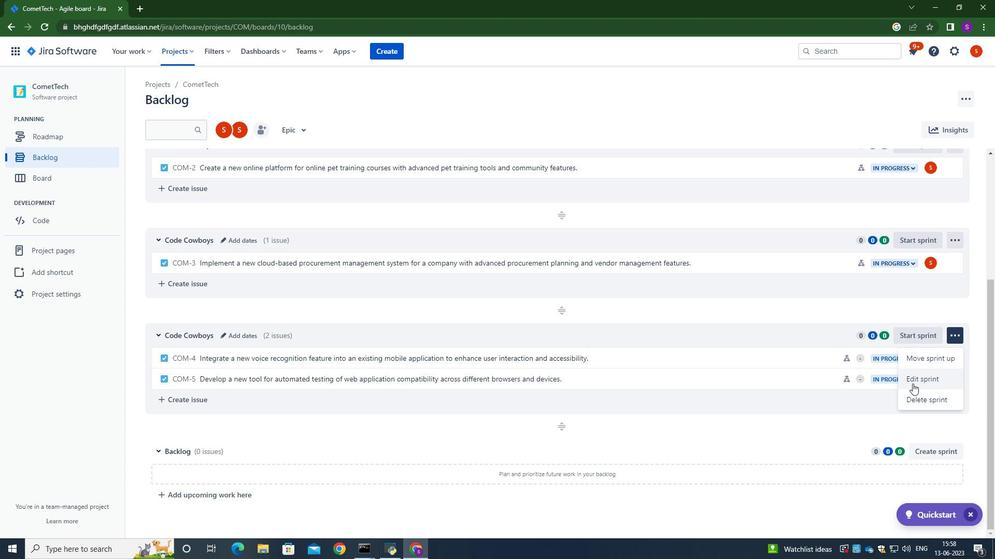 
Action: Mouse moved to (370, 164)
Screenshot: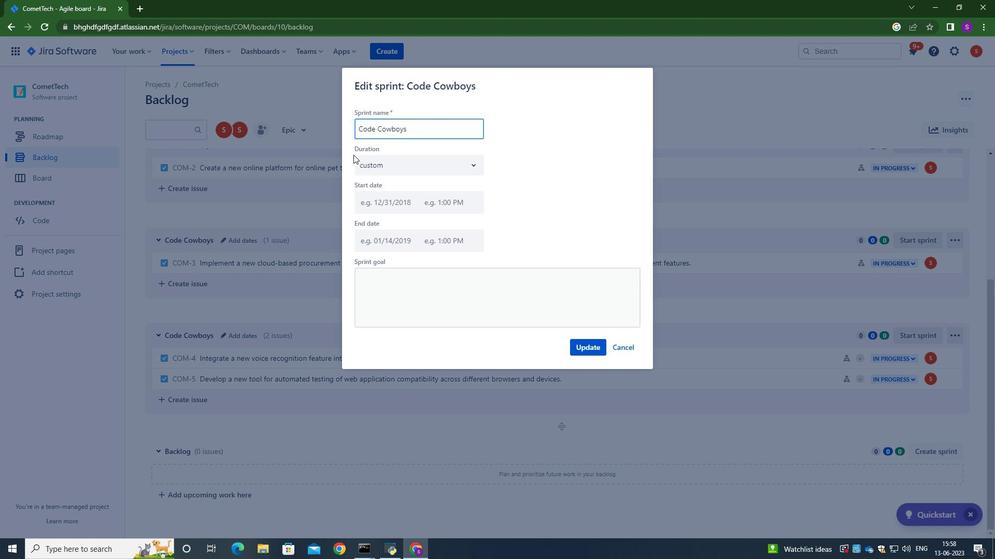 
Action: Mouse pressed left at (370, 164)
Screenshot: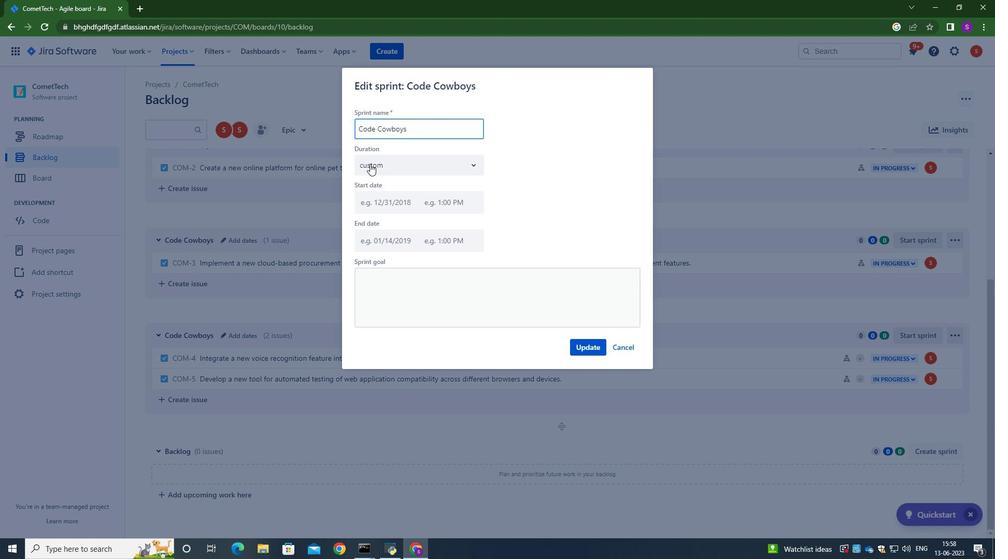
Action: Mouse moved to (384, 227)
Screenshot: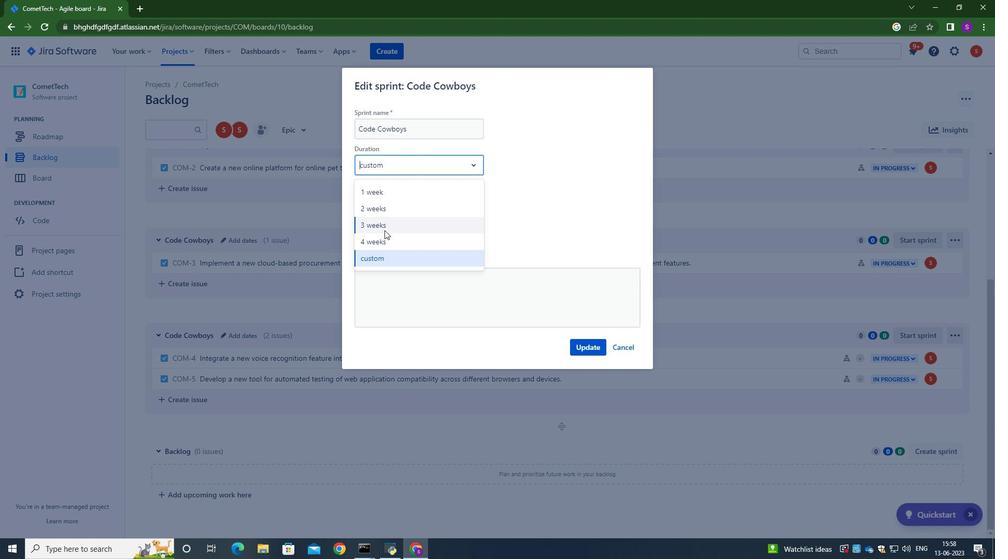 
Action: Mouse pressed left at (384, 227)
Screenshot: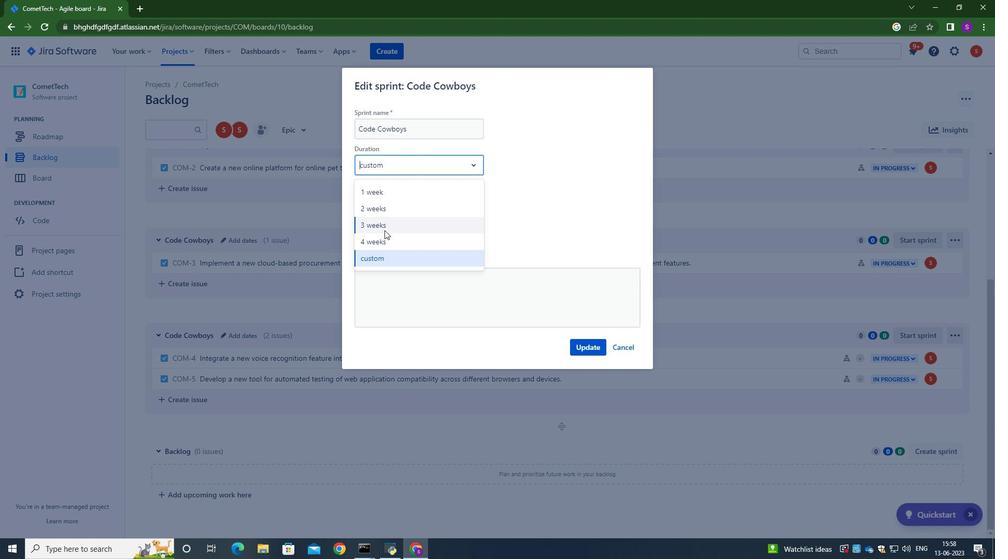 
Action: Mouse moved to (592, 347)
Screenshot: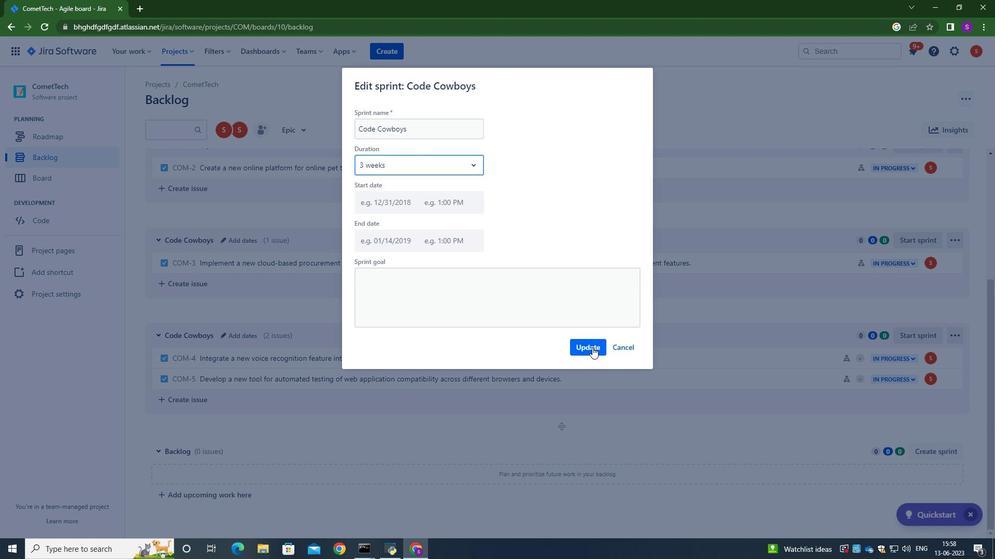 
Action: Mouse pressed left at (592, 347)
Screenshot: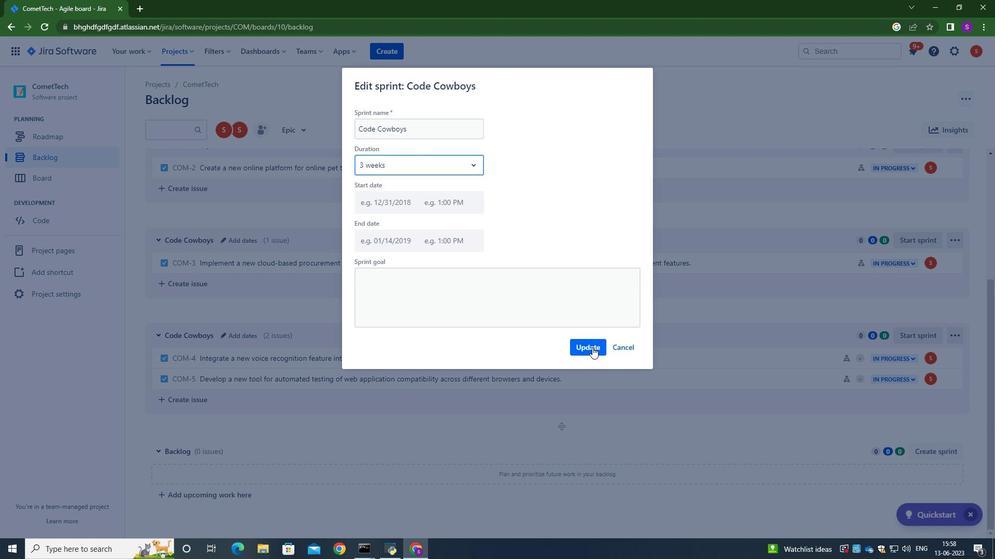 
Action: Mouse moved to (665, 164)
Screenshot: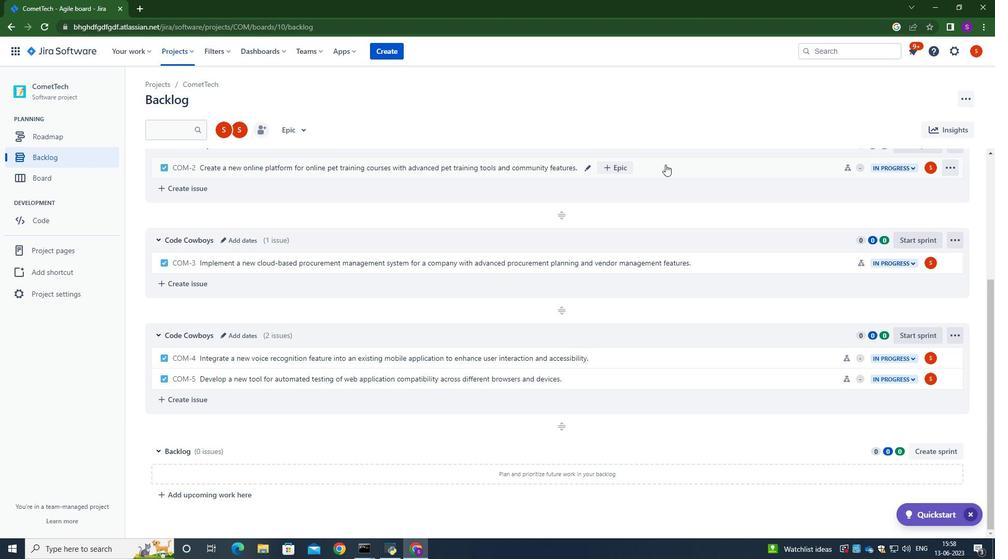 
